Task: Add Simple Joys Bakery Sliced Banana Nut Bread to the cart.
Action: Mouse moved to (17, 68)
Screenshot: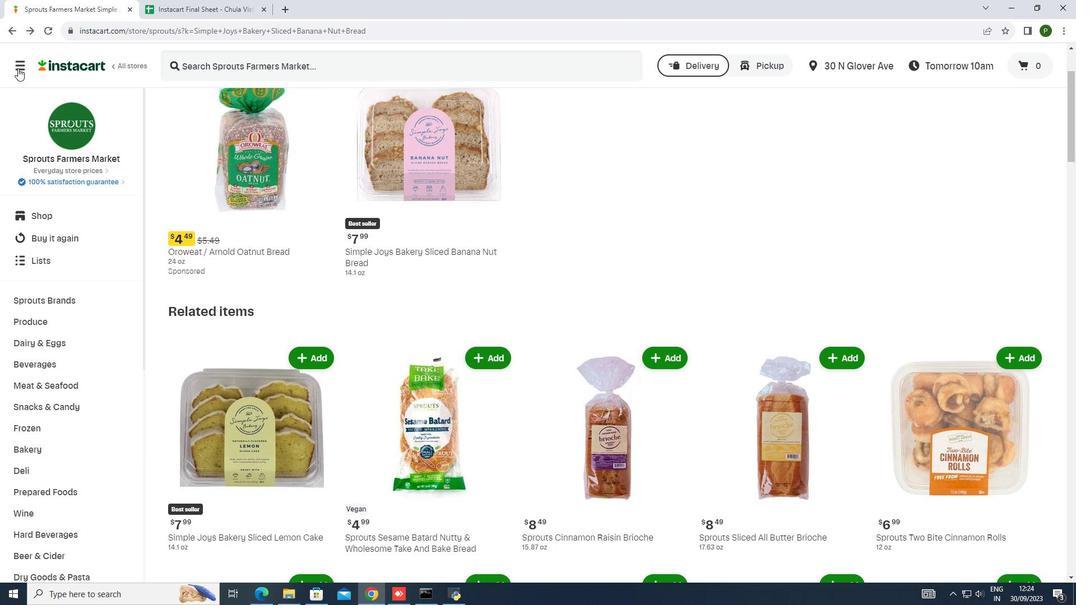 
Action: Mouse pressed left at (17, 68)
Screenshot: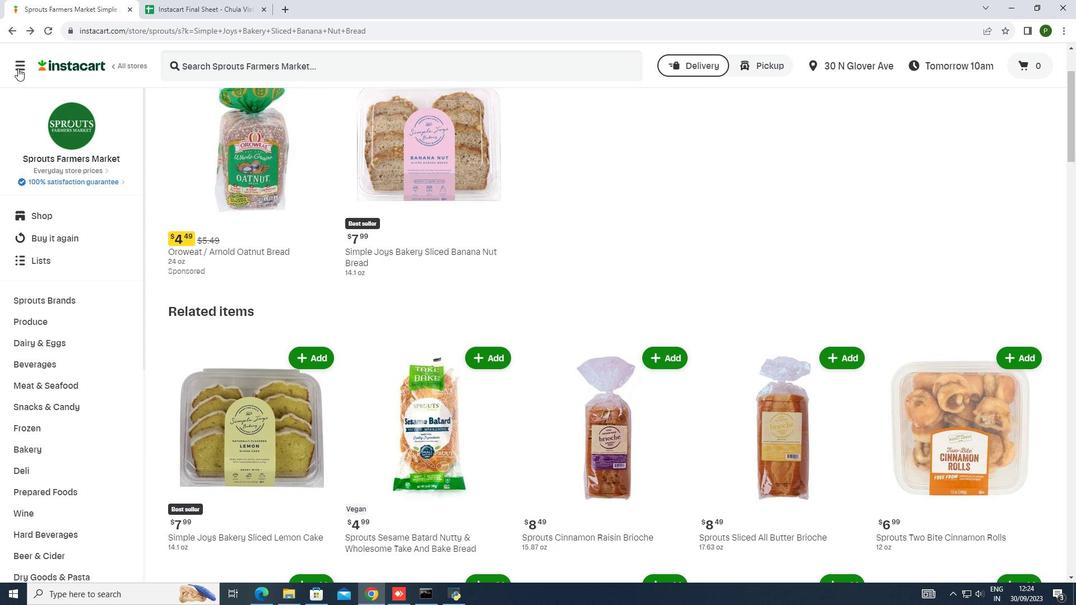 
Action: Mouse moved to (31, 298)
Screenshot: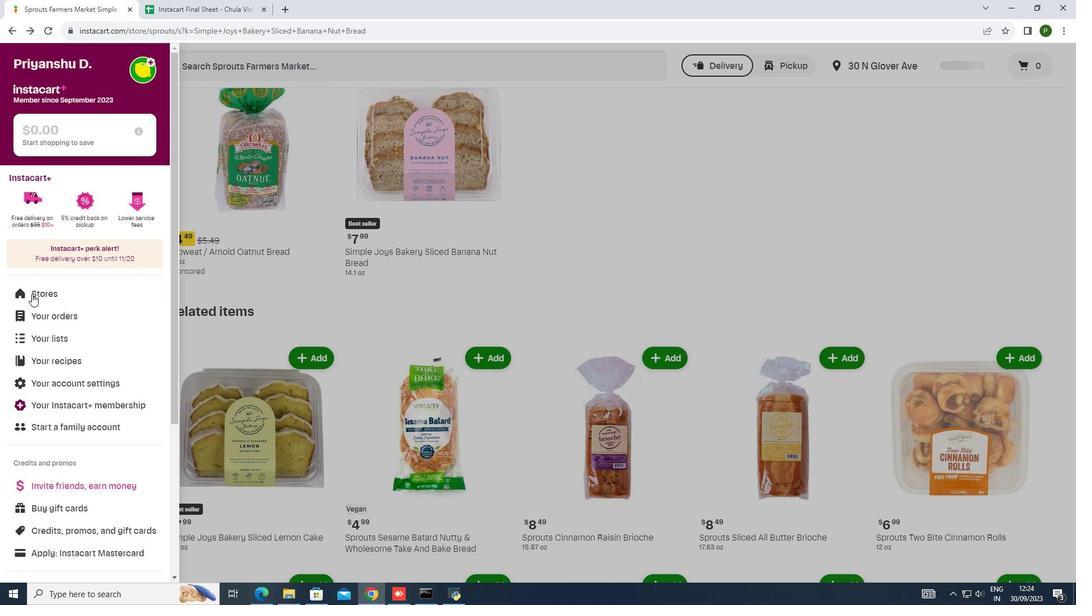 
Action: Mouse pressed left at (31, 298)
Screenshot: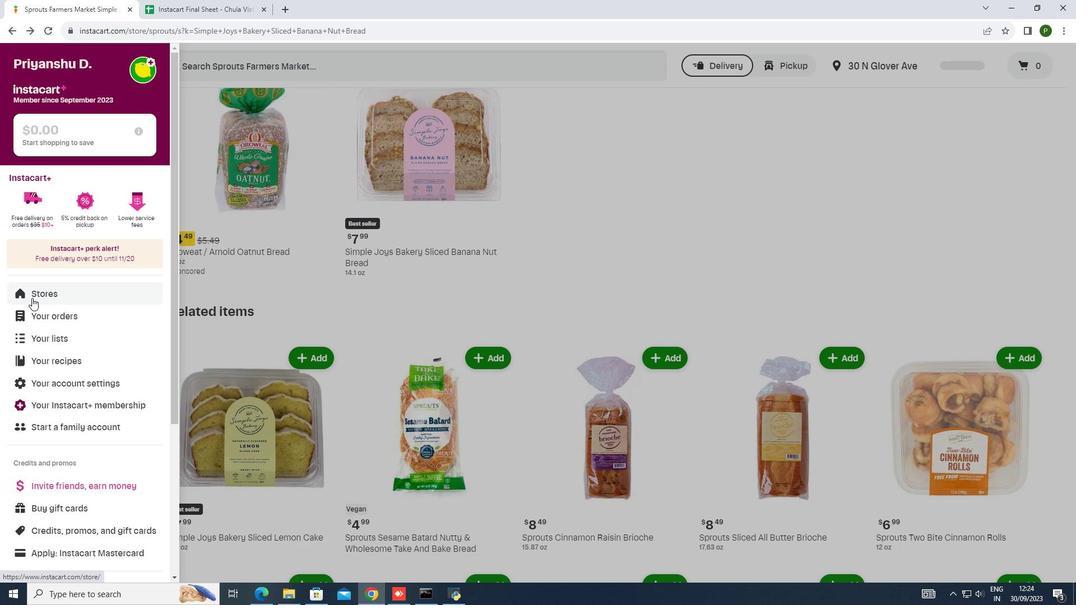 
Action: Mouse moved to (257, 107)
Screenshot: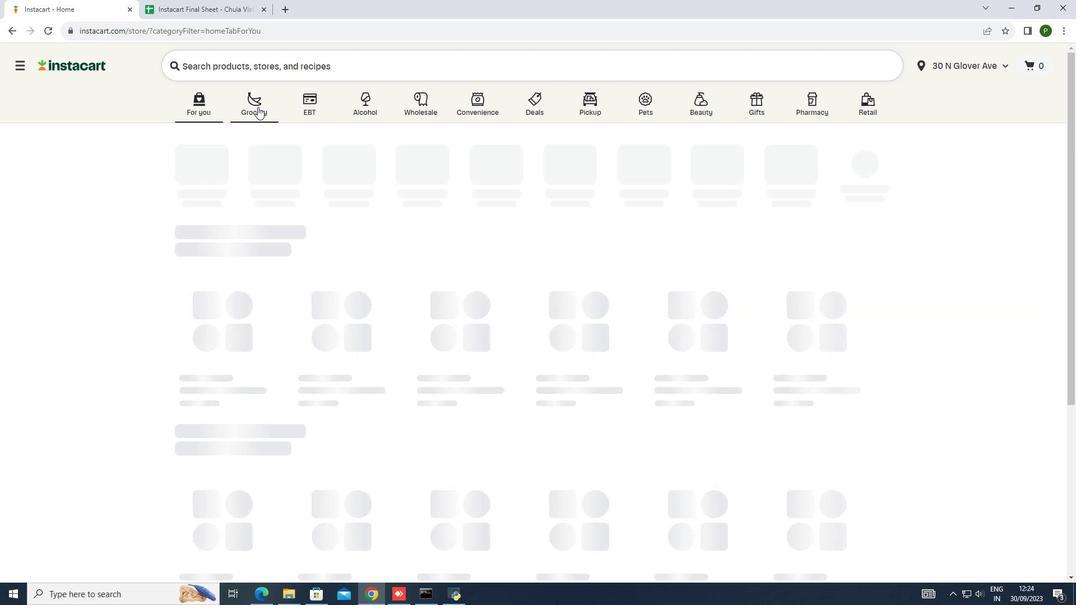 
Action: Mouse pressed left at (257, 107)
Screenshot: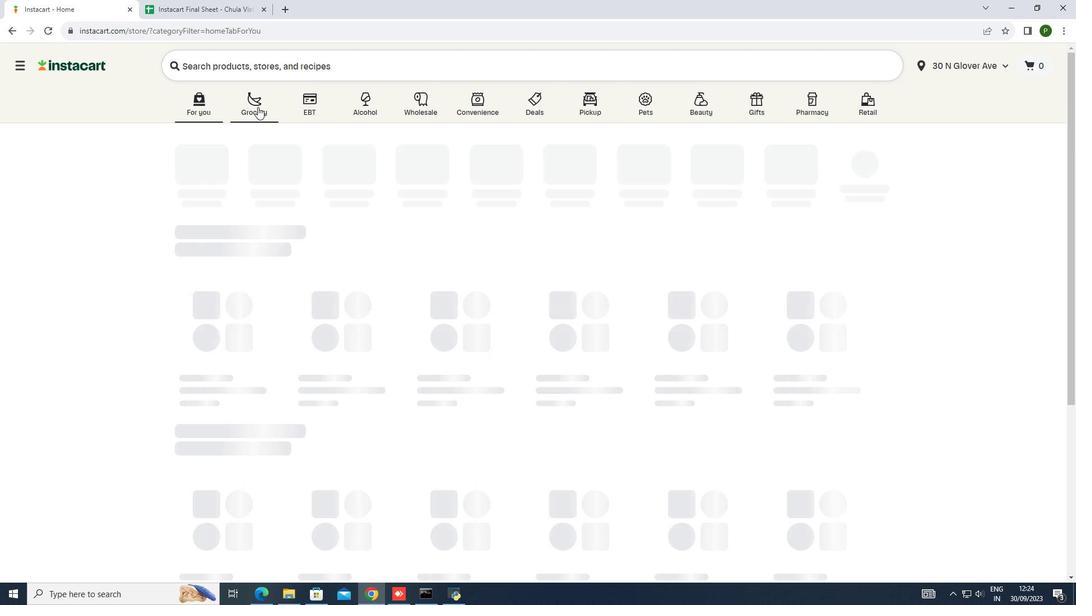 
Action: Mouse moved to (591, 166)
Screenshot: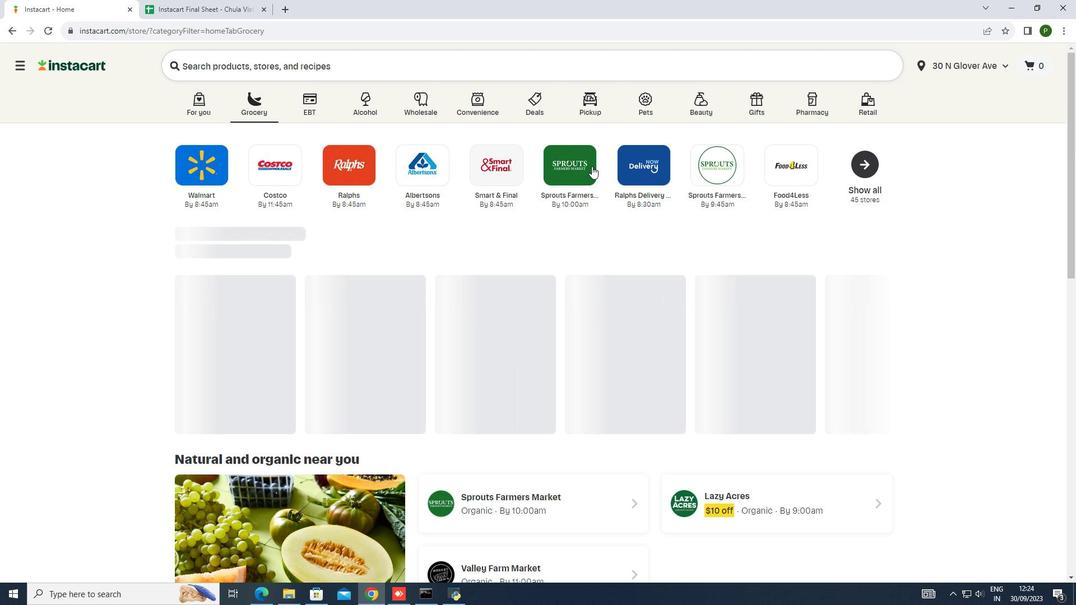 
Action: Mouse pressed left at (591, 166)
Screenshot: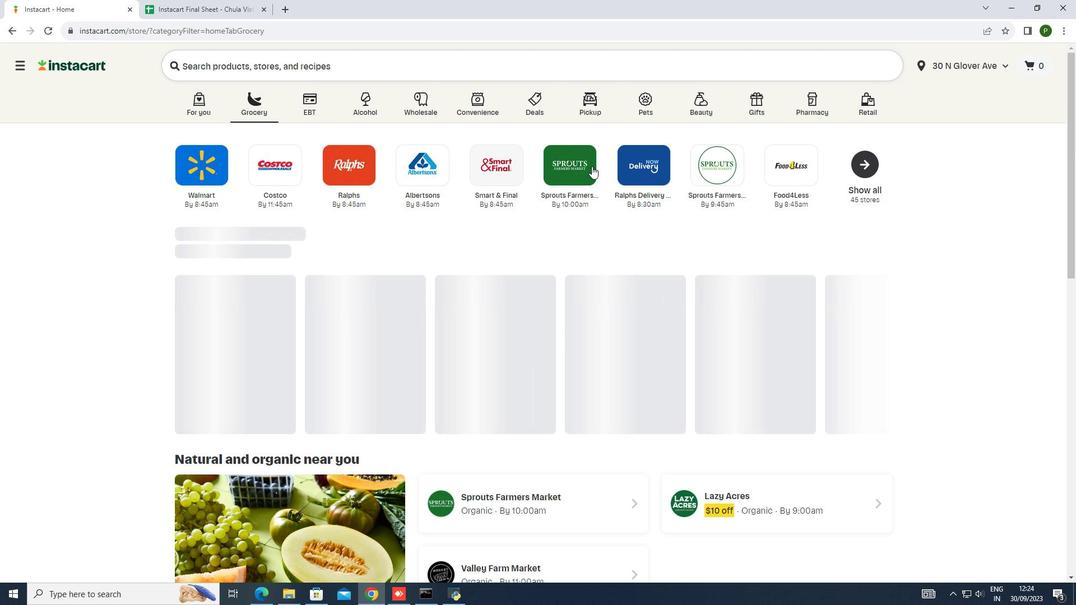 
Action: Mouse moved to (91, 208)
Screenshot: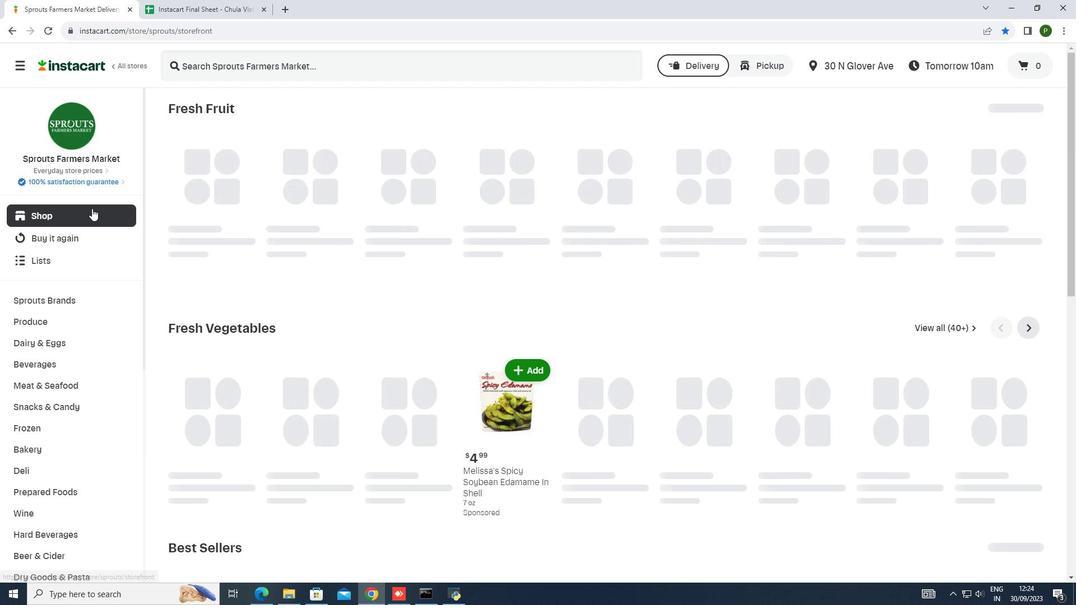 
Action: Mouse pressed left at (91, 208)
Screenshot: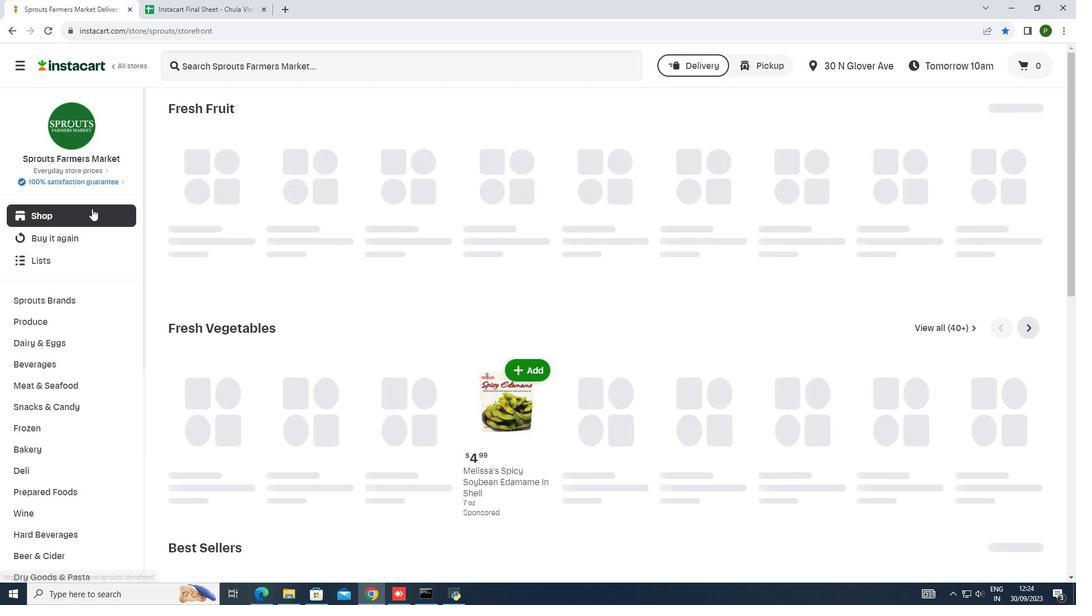 
Action: Mouse moved to (432, 378)
Screenshot: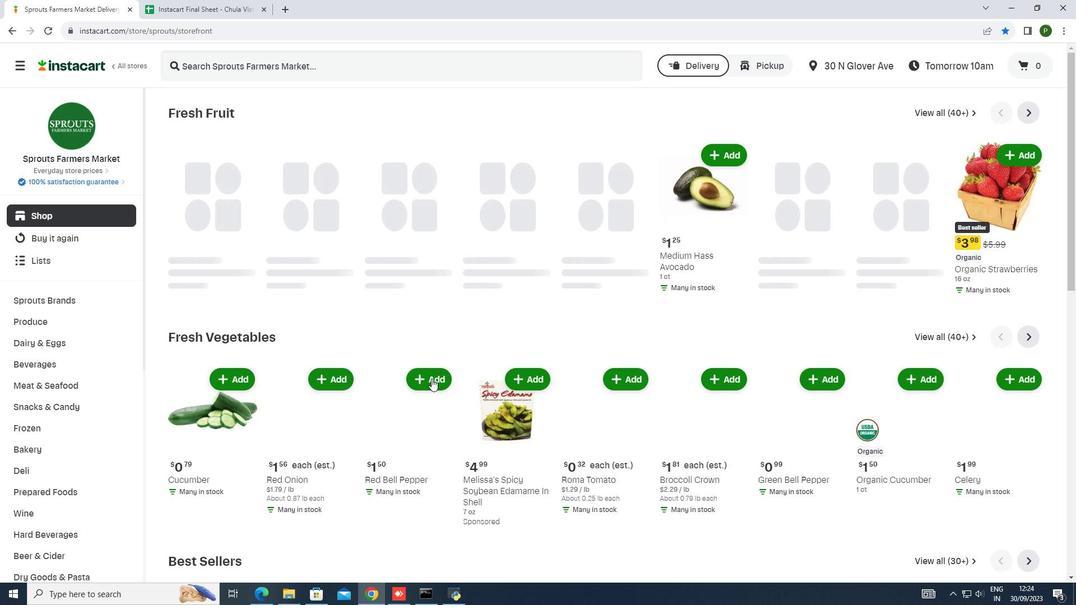 
Action: Mouse scrolled (432, 378) with delta (0, 0)
Screenshot: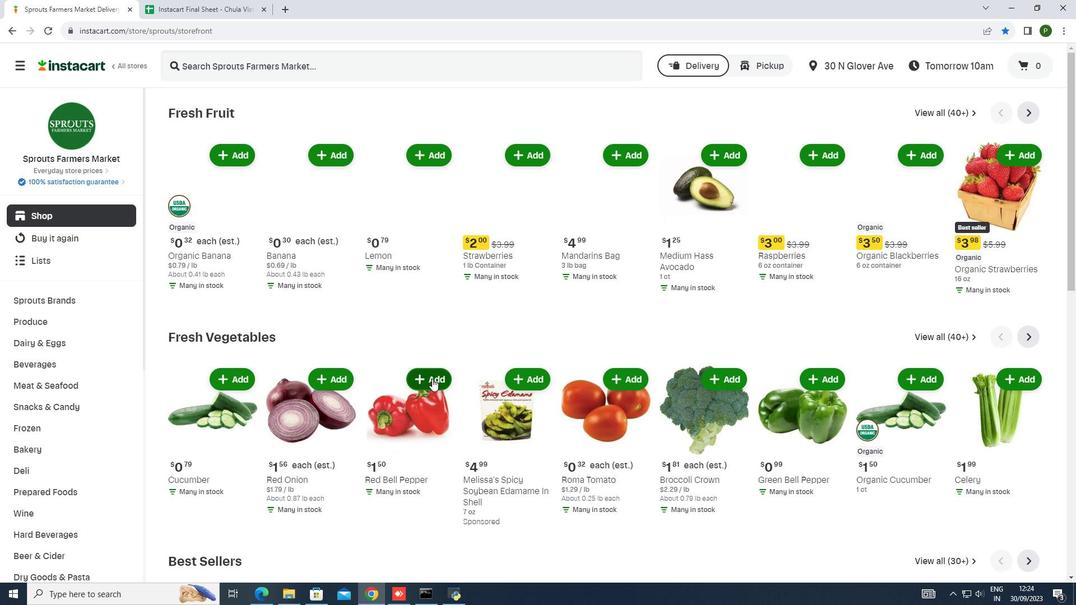 
Action: Mouse scrolled (432, 378) with delta (0, 0)
Screenshot: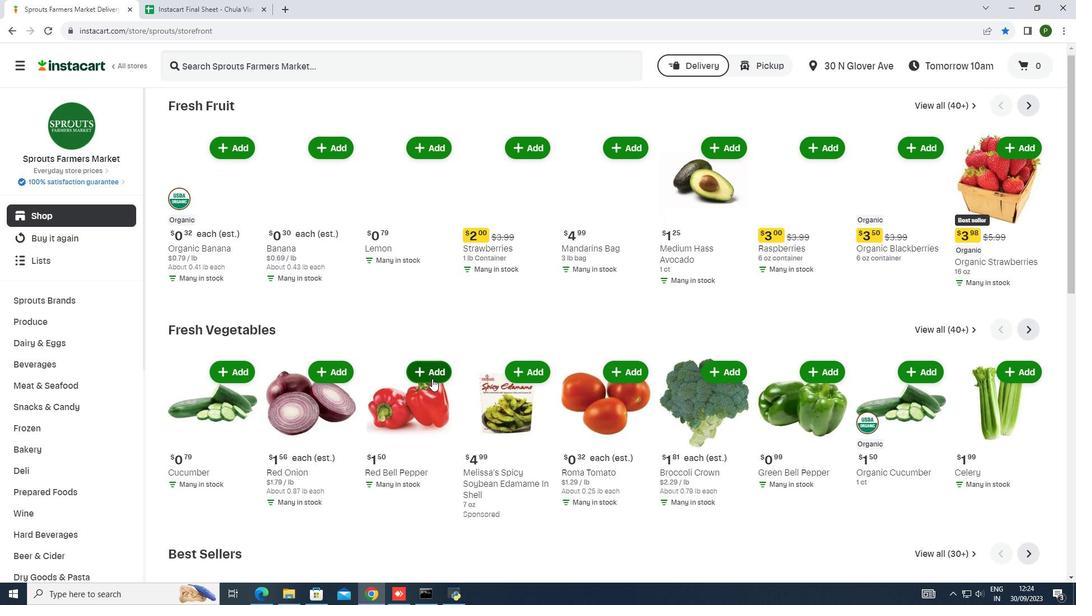 
Action: Mouse scrolled (432, 378) with delta (0, 0)
Screenshot: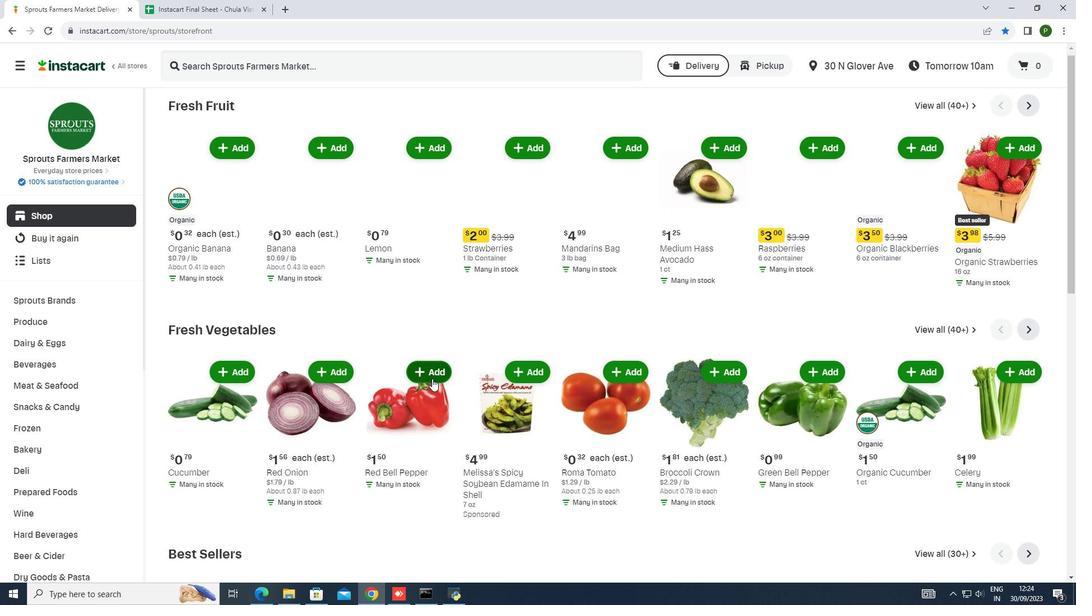 
Action: Mouse scrolled (432, 378) with delta (0, 0)
Screenshot: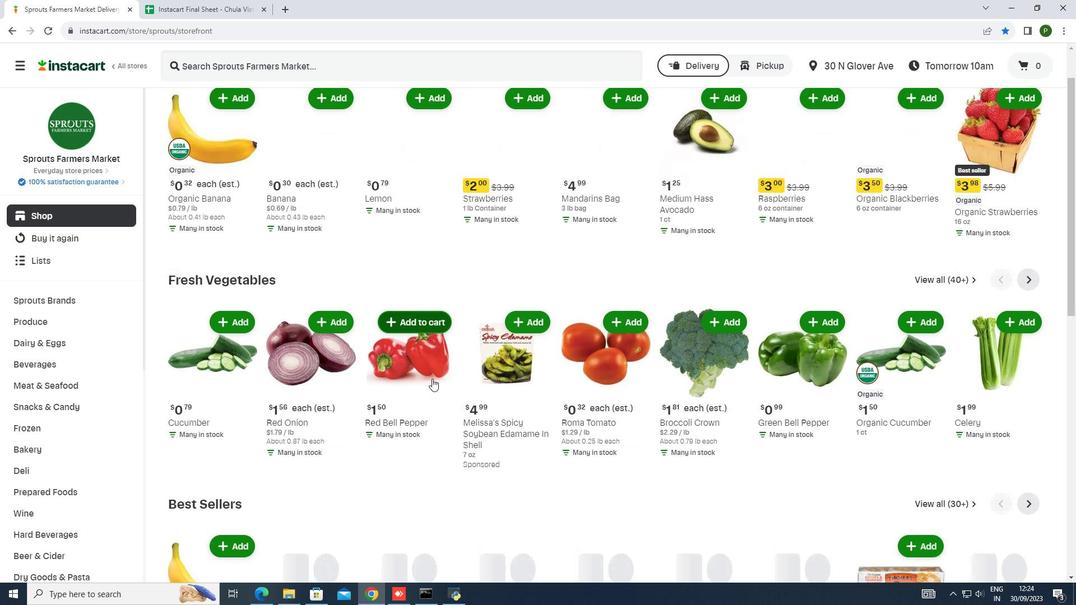 
Action: Mouse scrolled (432, 378) with delta (0, 0)
Screenshot: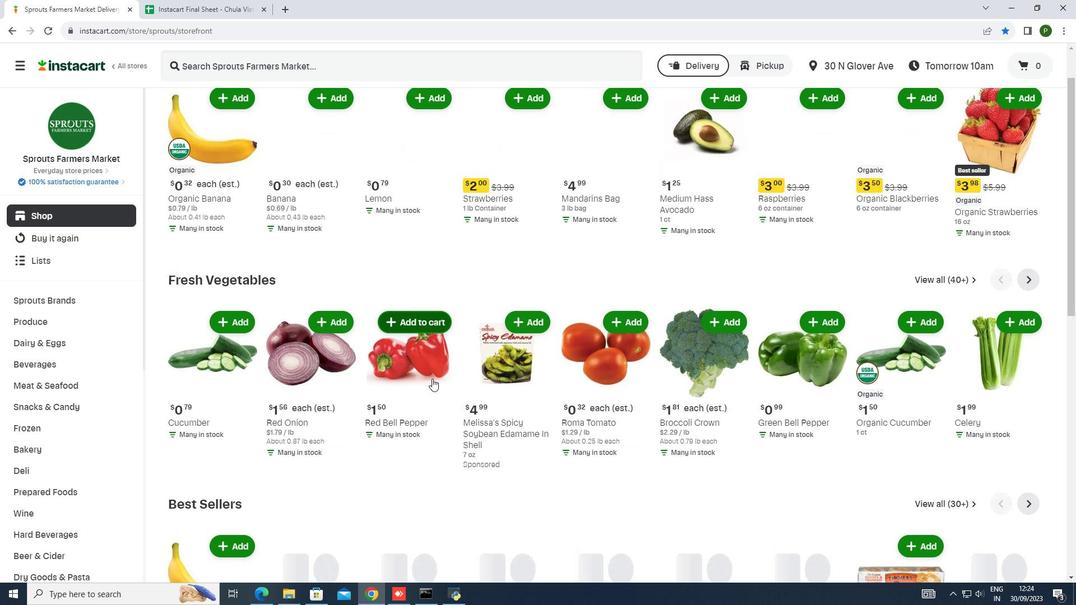 
Action: Mouse scrolled (432, 378) with delta (0, 0)
Screenshot: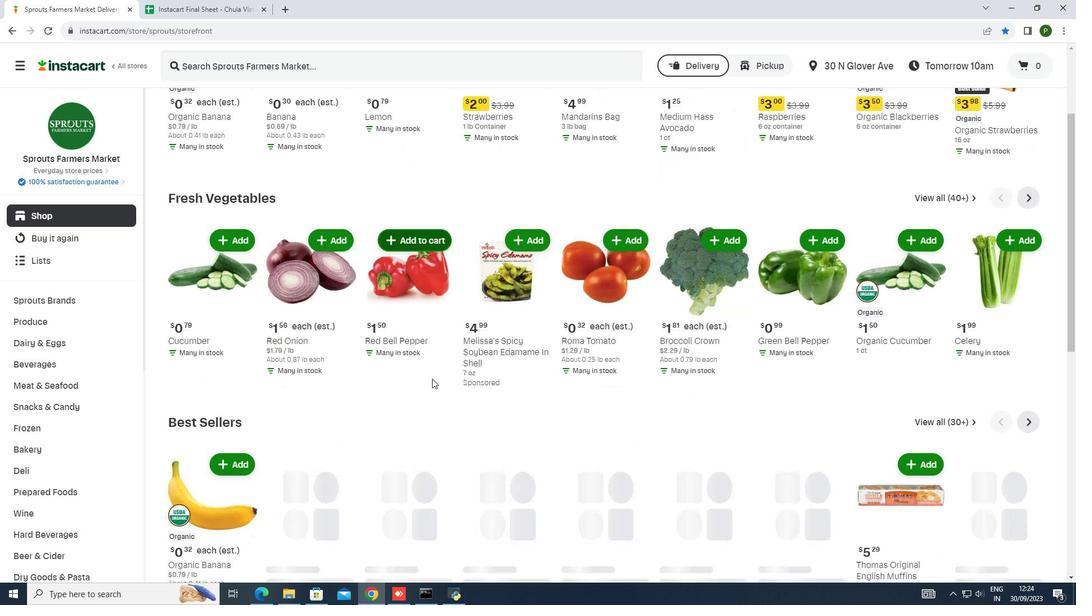 
Action: Mouse moved to (513, 394)
Screenshot: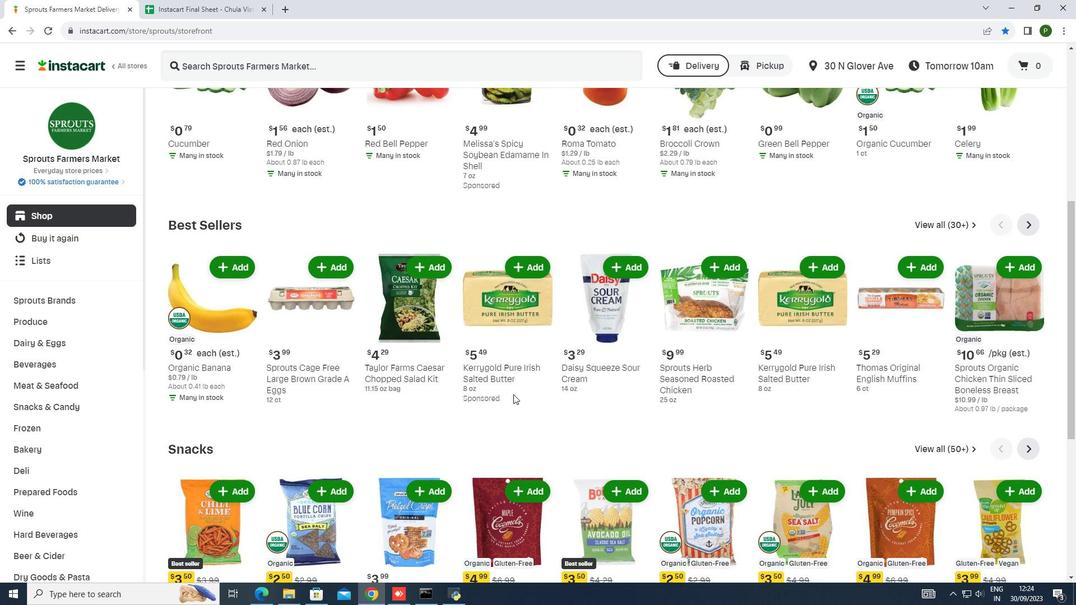 
Action: Mouse scrolled (513, 394) with delta (0, 0)
Screenshot: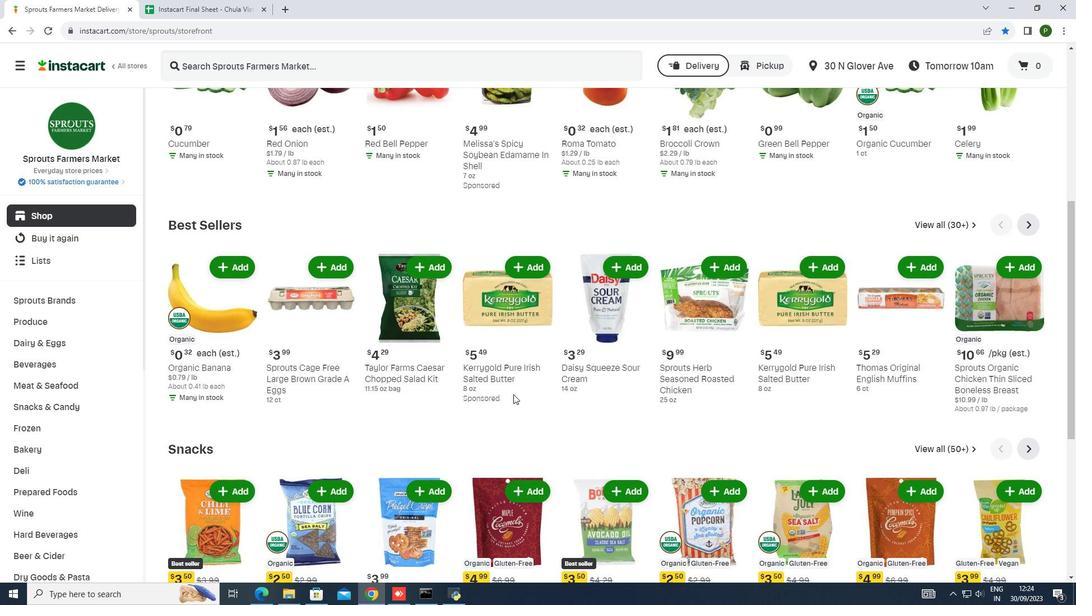 
Action: Mouse scrolled (513, 394) with delta (0, 0)
Screenshot: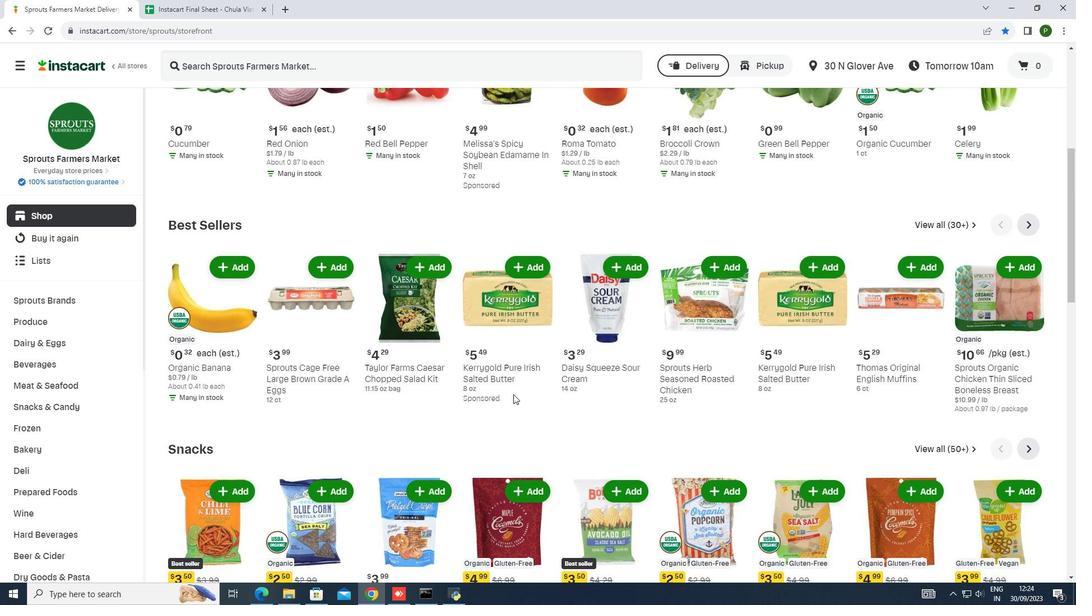
Action: Mouse scrolled (513, 394) with delta (0, 0)
Screenshot: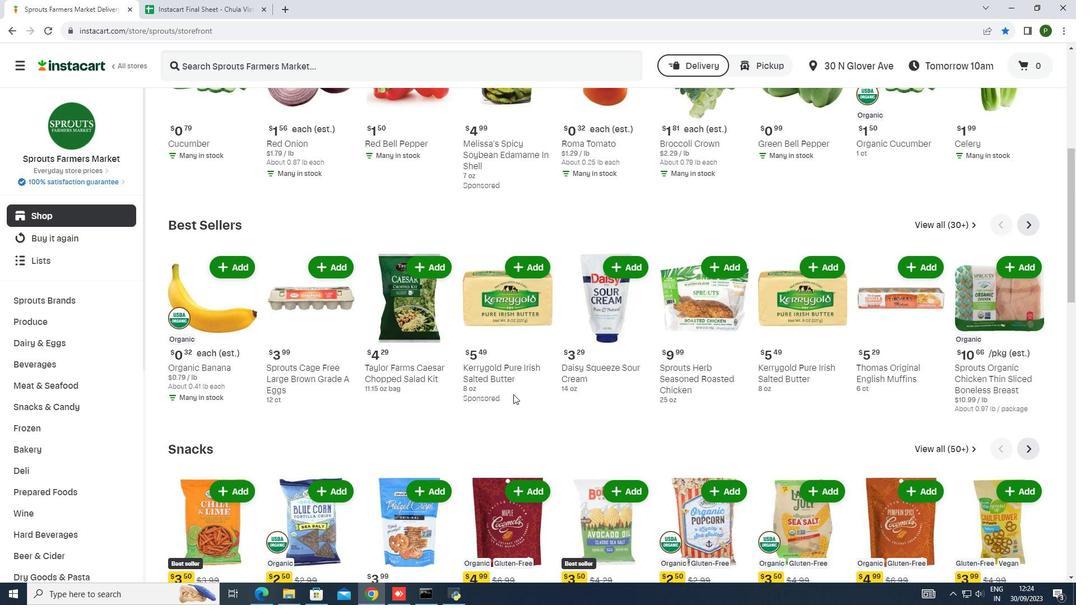 
Action: Mouse scrolled (513, 394) with delta (0, 0)
Screenshot: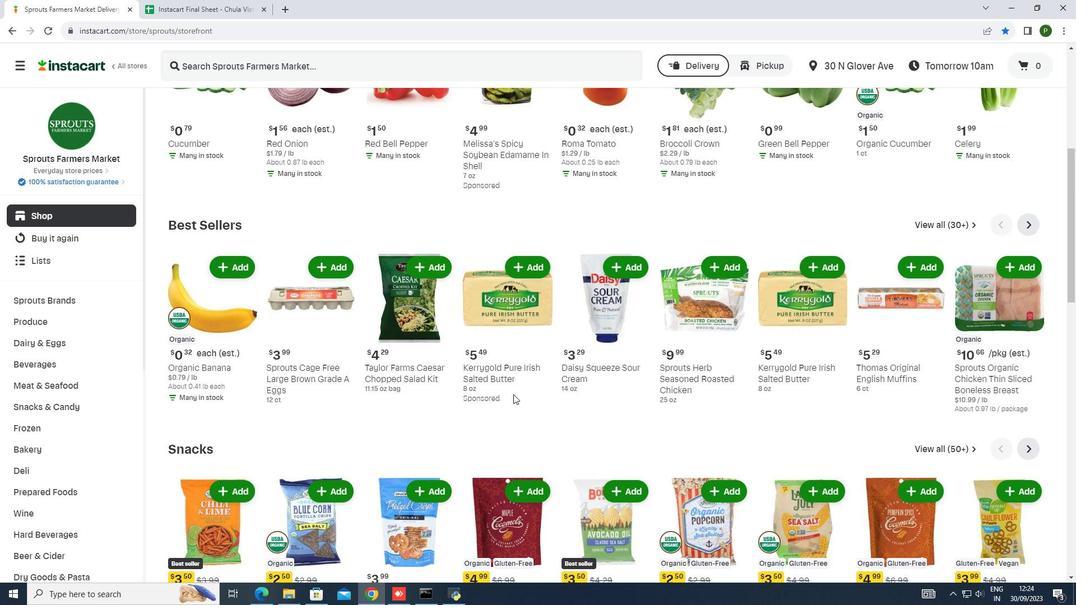 
Action: Mouse scrolled (513, 394) with delta (0, 0)
Screenshot: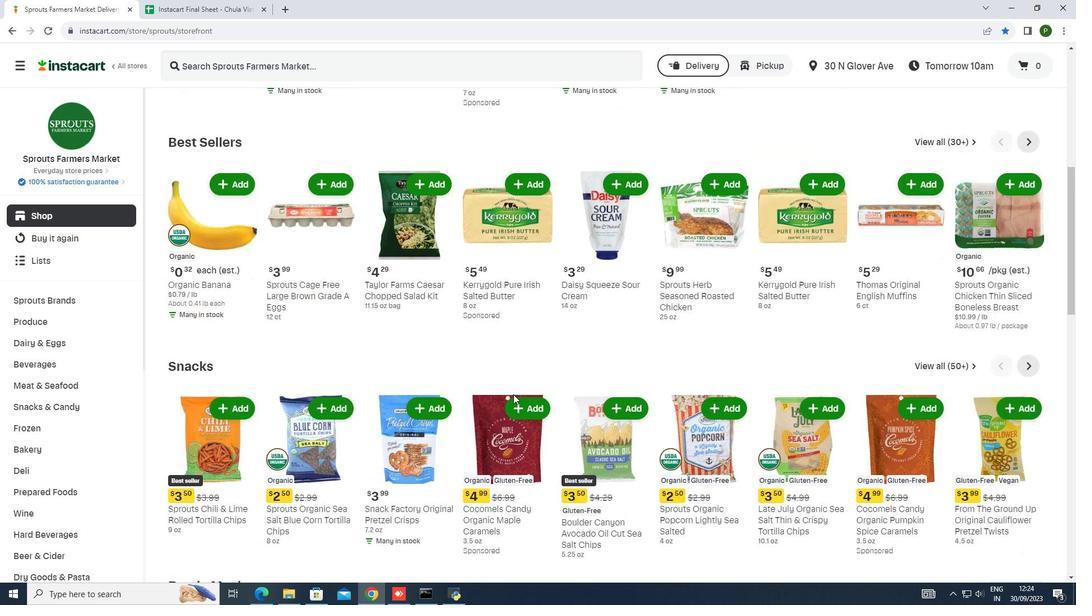 
Action: Mouse moved to (335, 369)
Screenshot: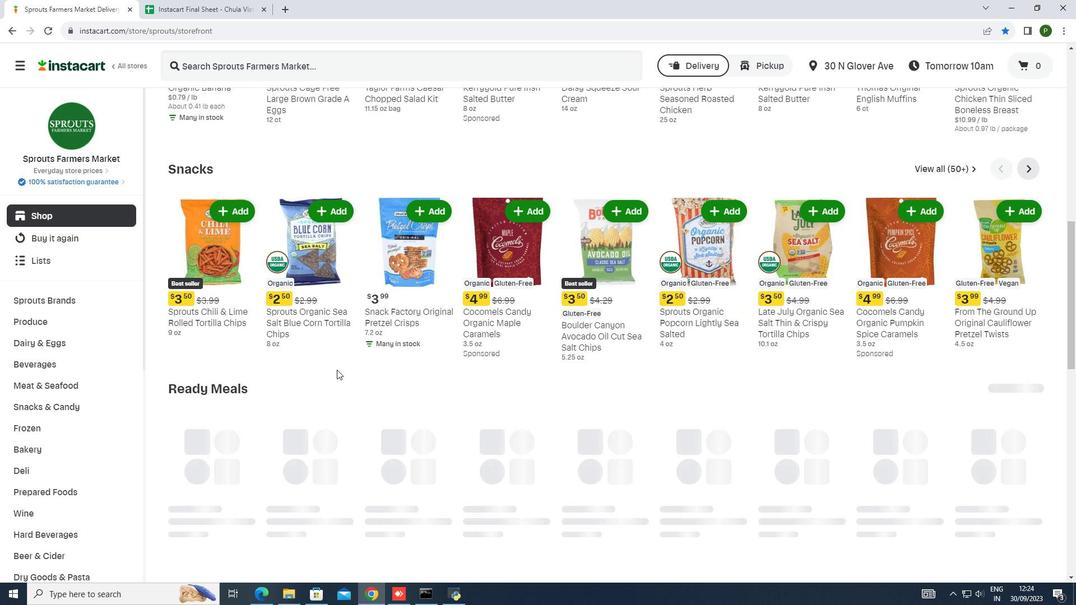 
Action: Mouse scrolled (335, 368) with delta (0, 0)
Screenshot: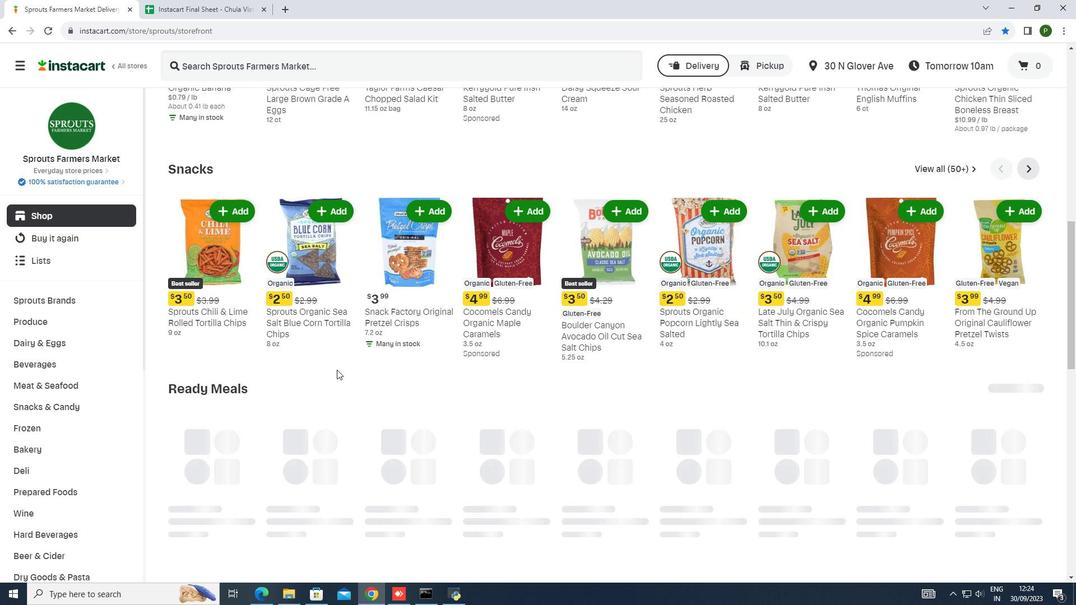 
Action: Mouse moved to (340, 372)
Screenshot: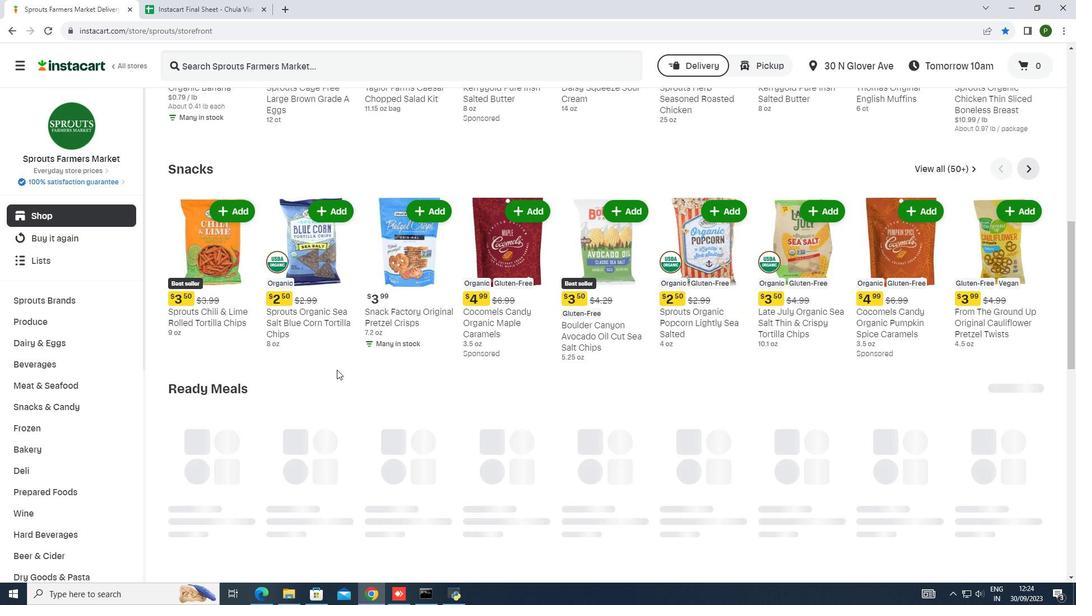 
Action: Mouse scrolled (340, 371) with delta (0, 0)
Screenshot: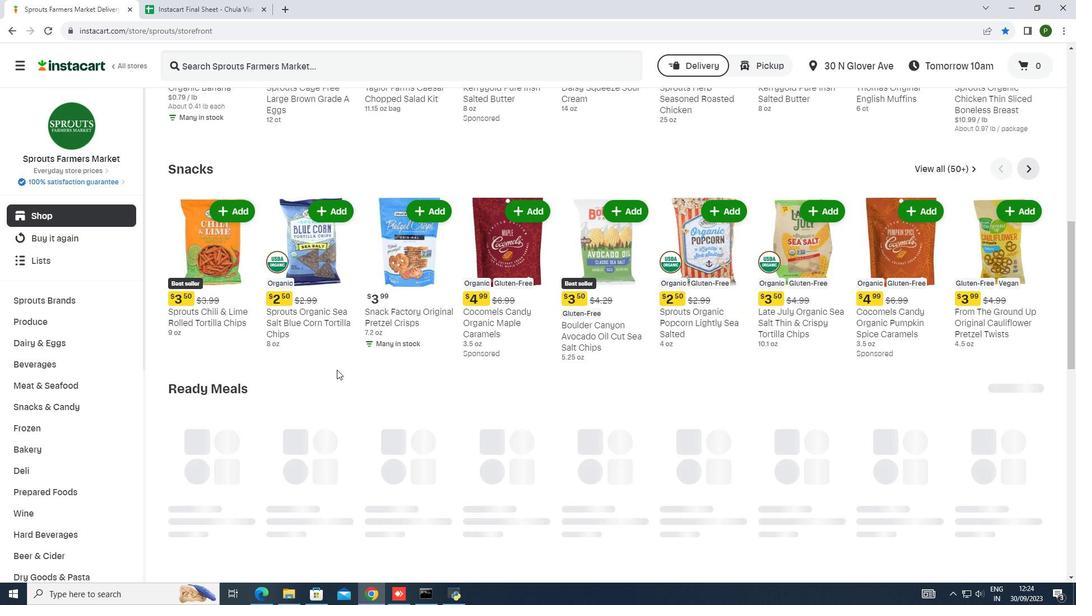 
Action: Mouse moved to (342, 373)
Screenshot: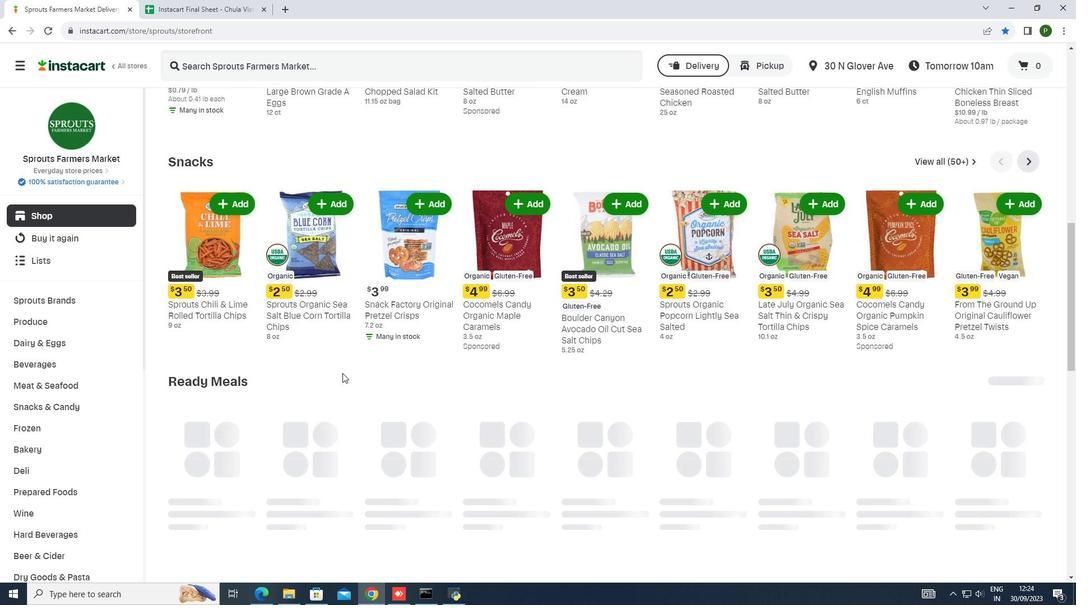 
Action: Mouse scrolled (342, 372) with delta (0, 0)
Screenshot: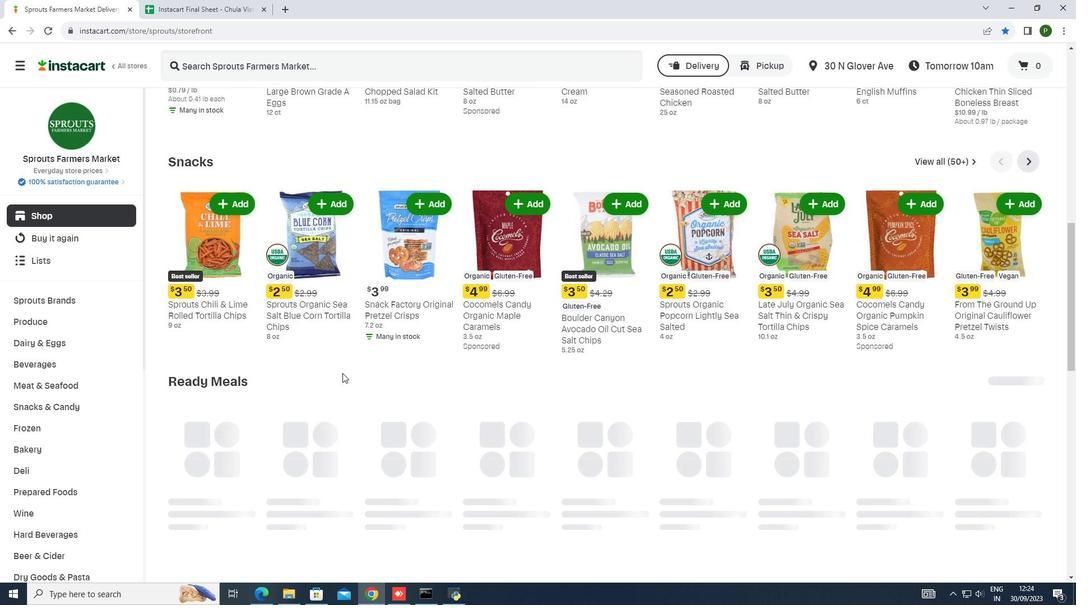 
Action: Mouse scrolled (342, 372) with delta (0, 0)
Screenshot: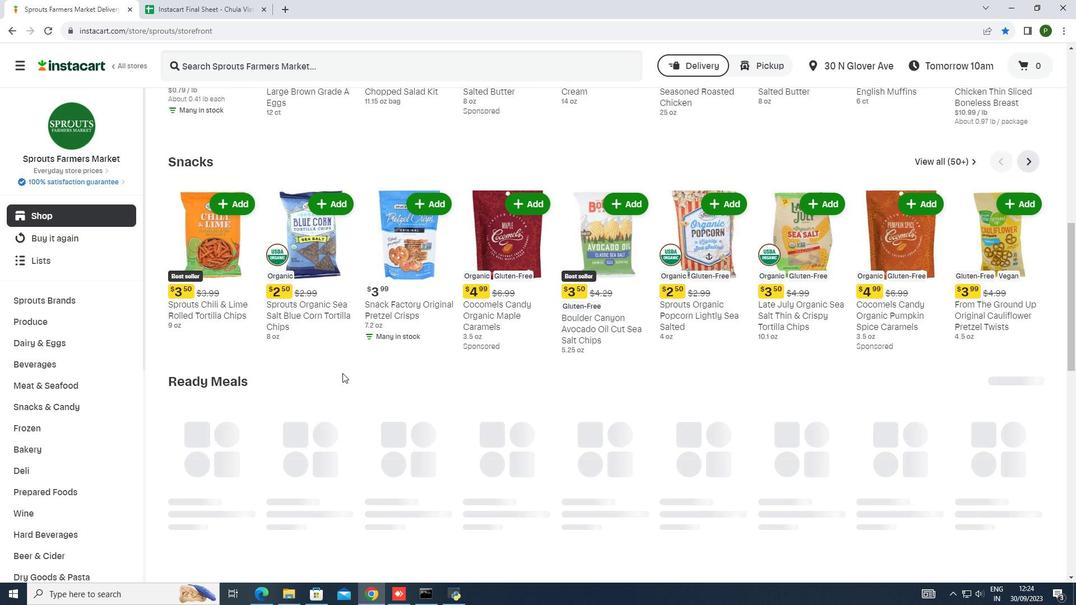 
Action: Mouse scrolled (342, 372) with delta (0, 0)
Screenshot: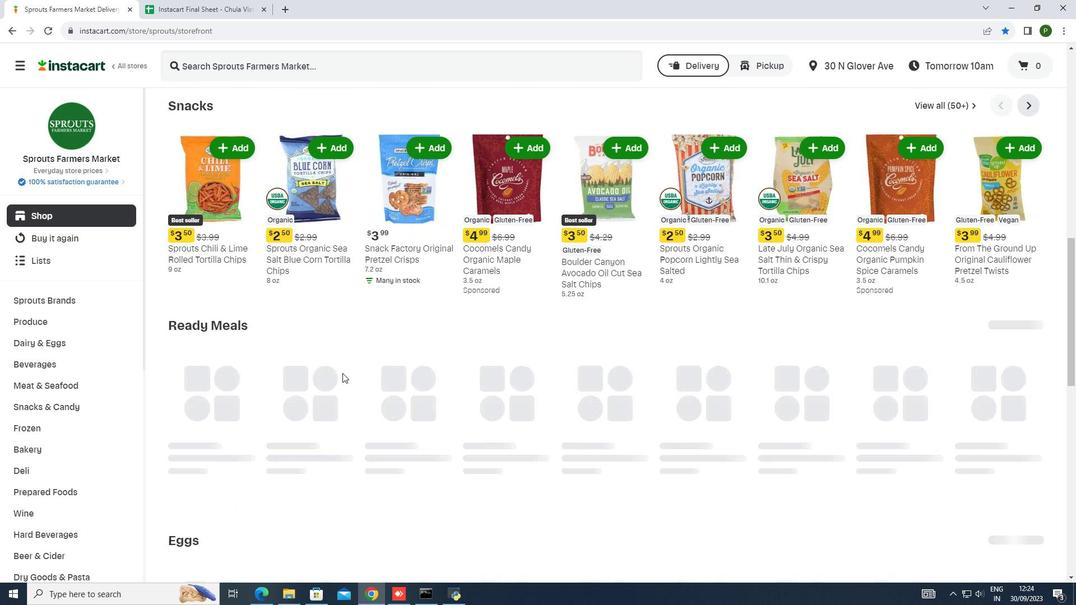 
Action: Mouse moved to (438, 384)
Screenshot: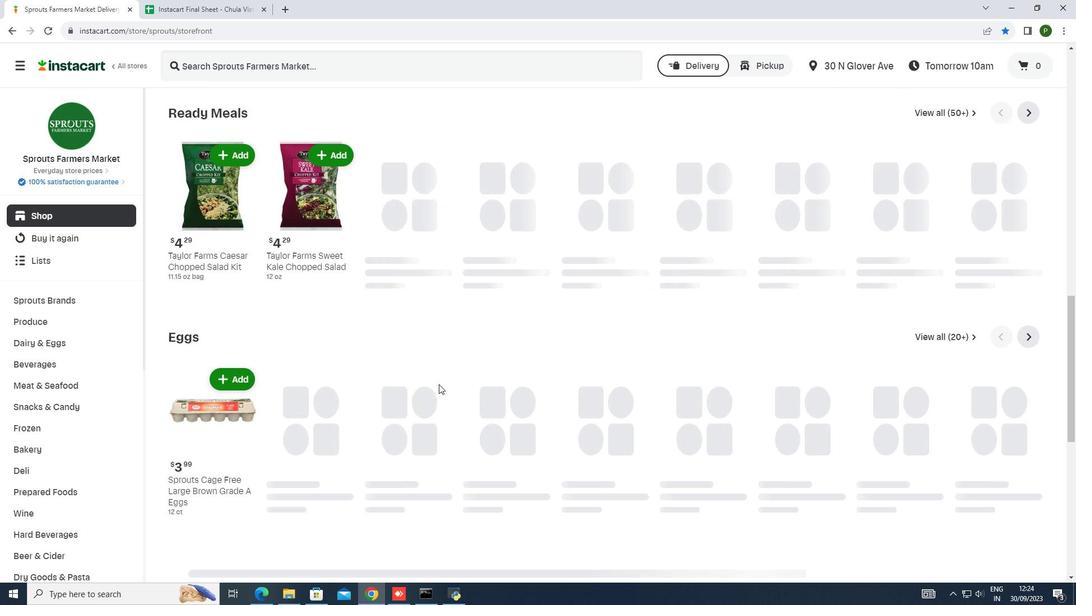 
Action: Mouse scrolled (438, 383) with delta (0, 0)
Screenshot: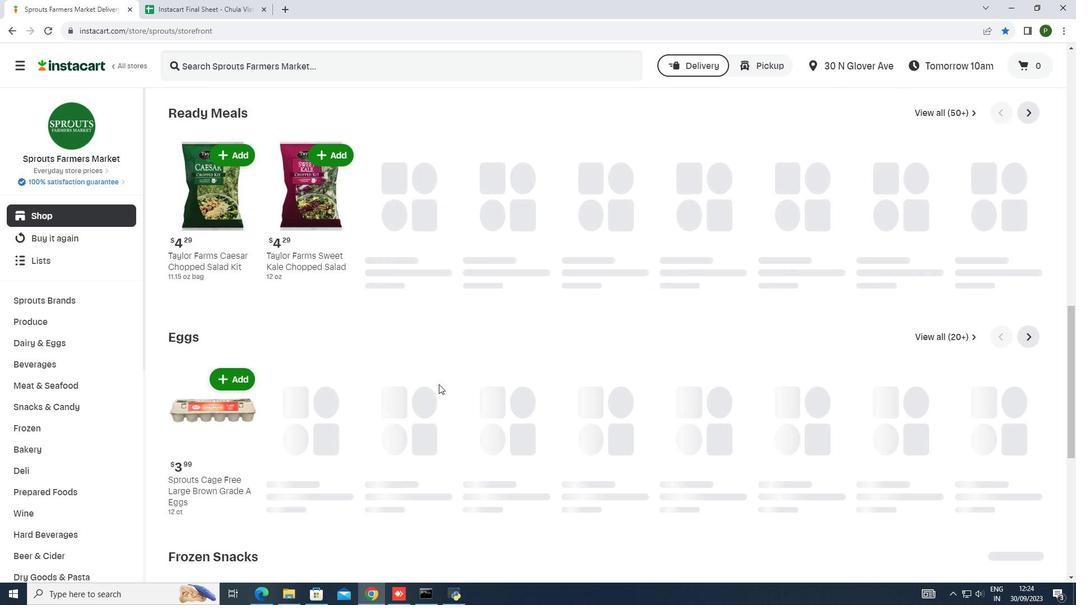 
Action: Mouse scrolled (438, 383) with delta (0, 0)
Screenshot: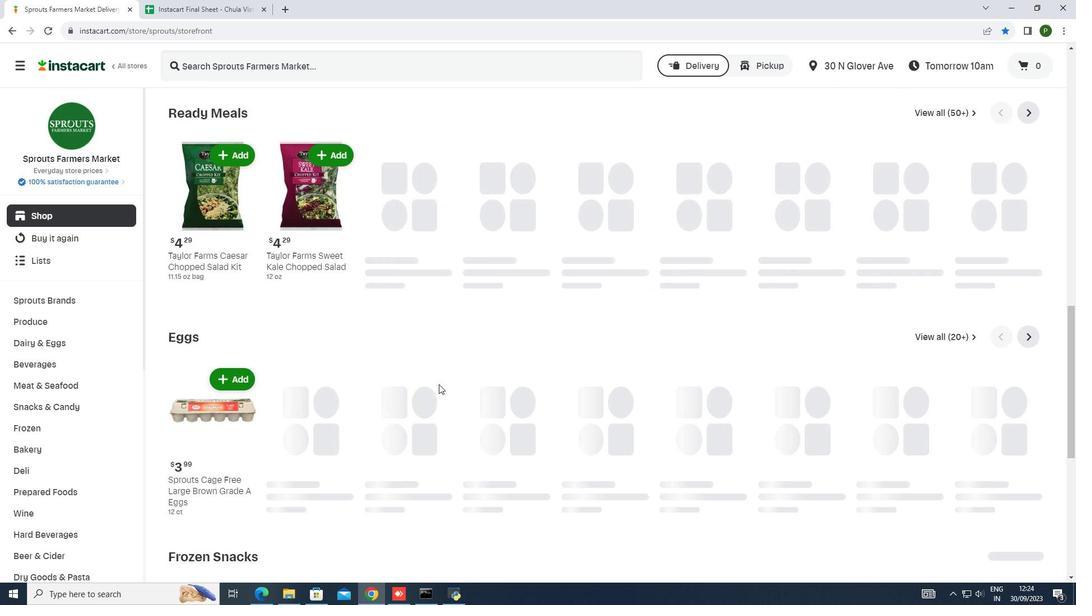 
Action: Mouse scrolled (438, 383) with delta (0, 0)
Screenshot: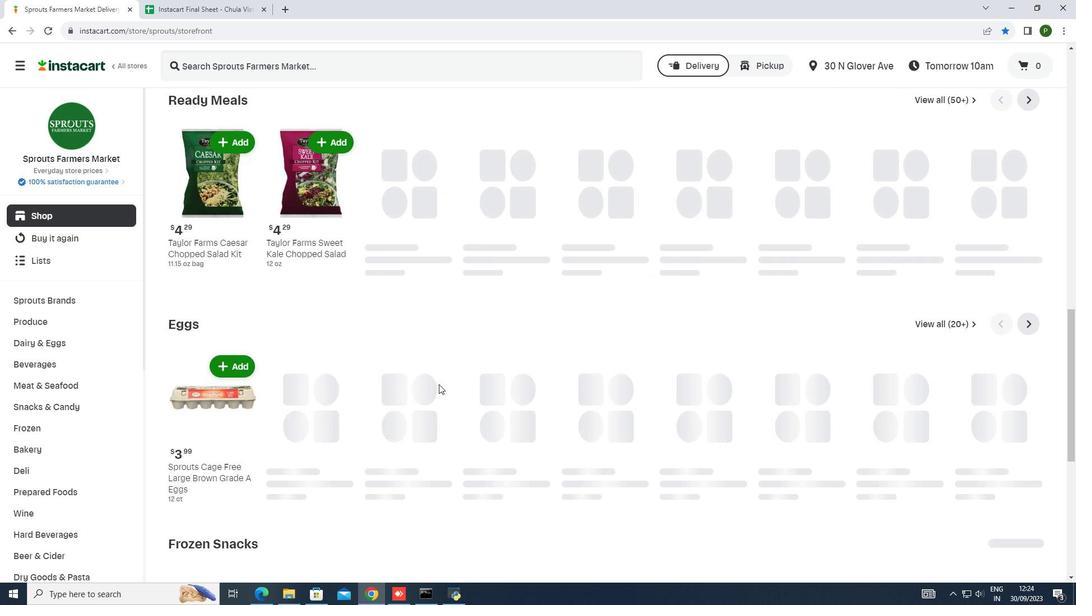 
Action: Mouse scrolled (438, 383) with delta (0, 0)
Screenshot: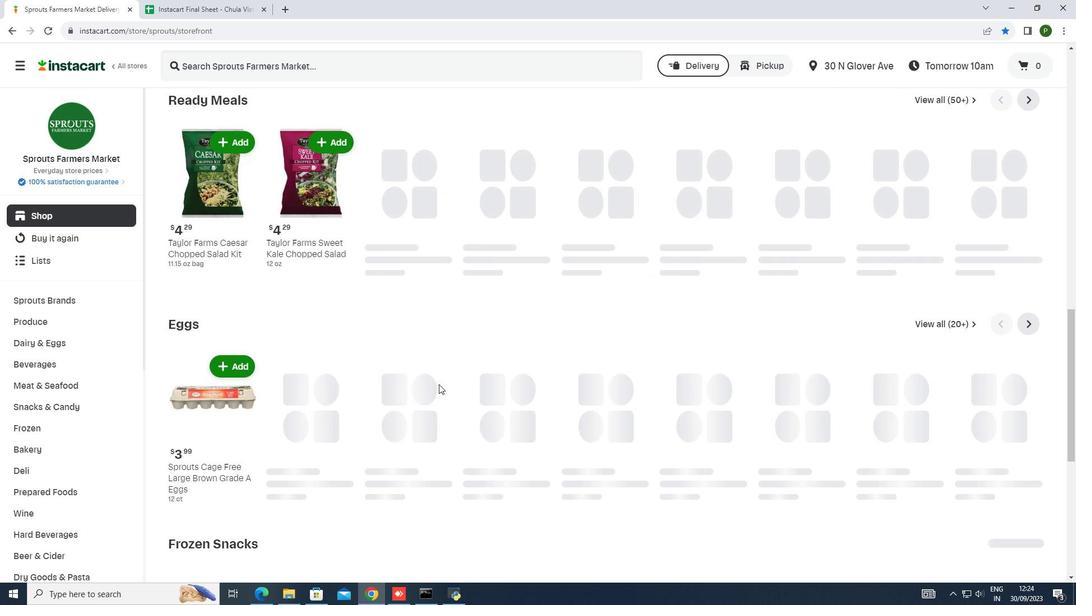 
Action: Mouse scrolled (438, 383) with delta (0, 0)
Screenshot: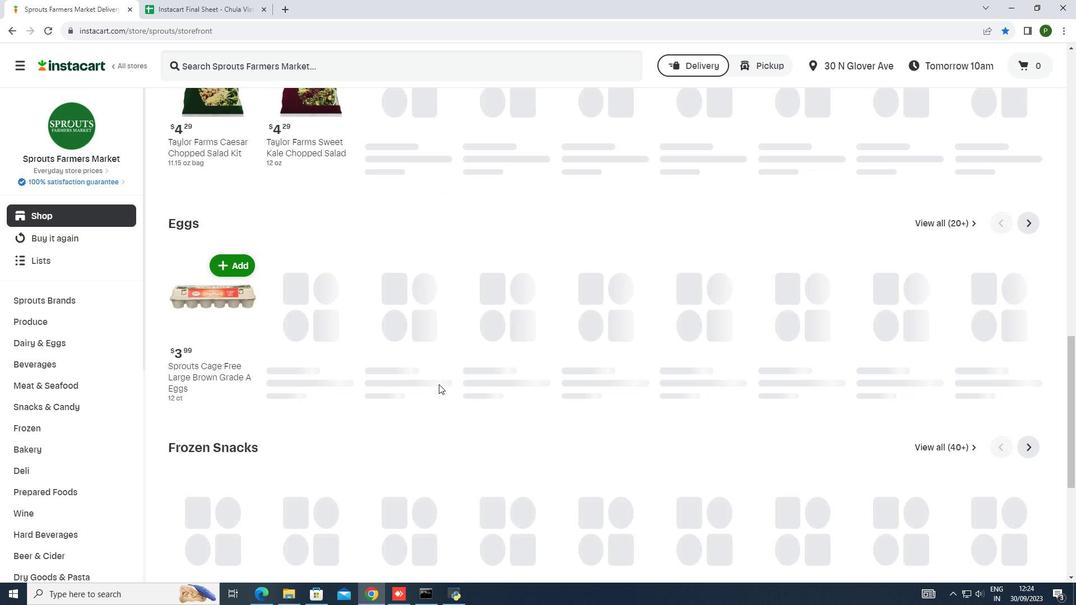 
Action: Mouse scrolled (438, 383) with delta (0, 0)
Screenshot: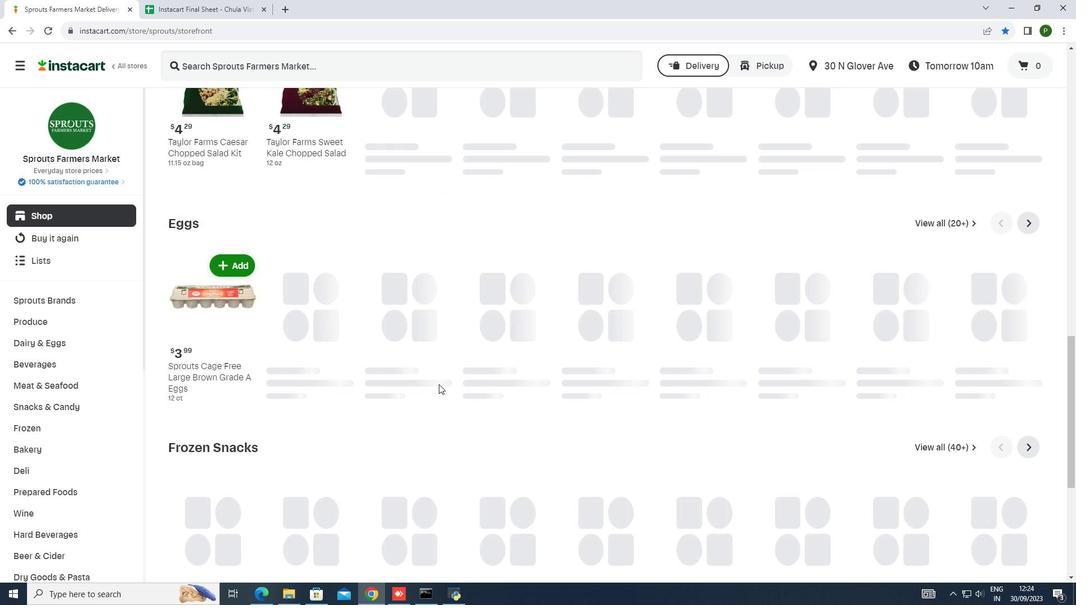 
Action: Mouse moved to (514, 457)
Screenshot: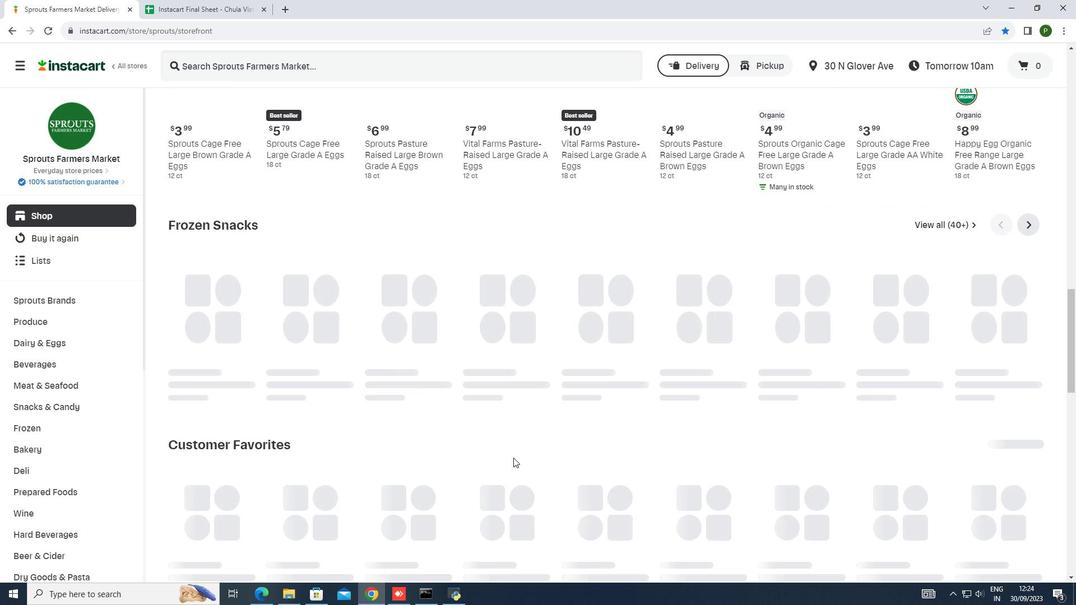 
Action: Mouse scrolled (514, 457) with delta (0, 0)
Screenshot: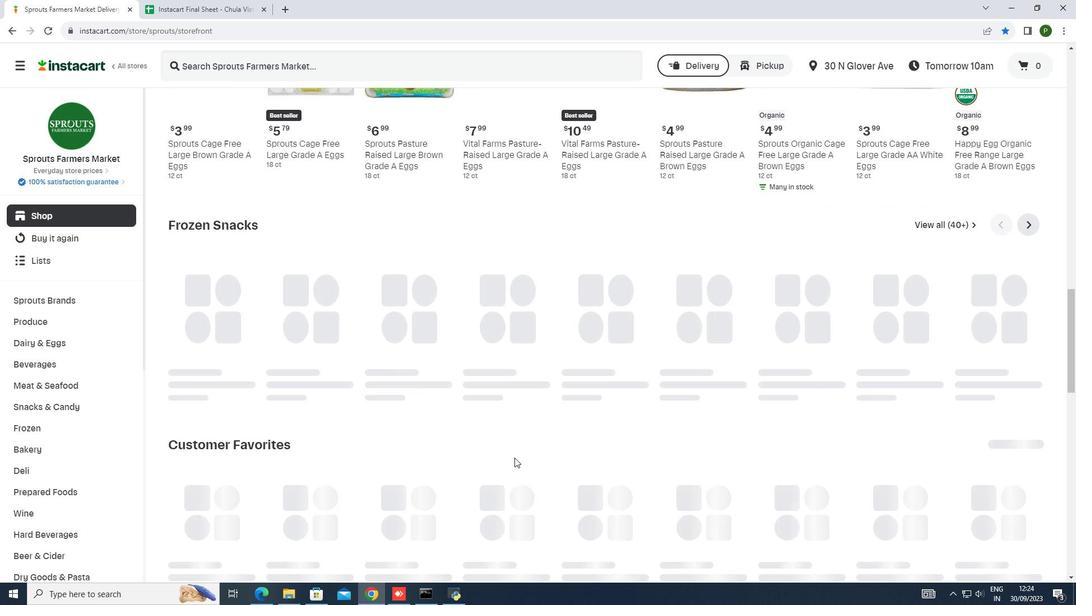 
Action: Mouse scrolled (514, 457) with delta (0, 0)
Screenshot: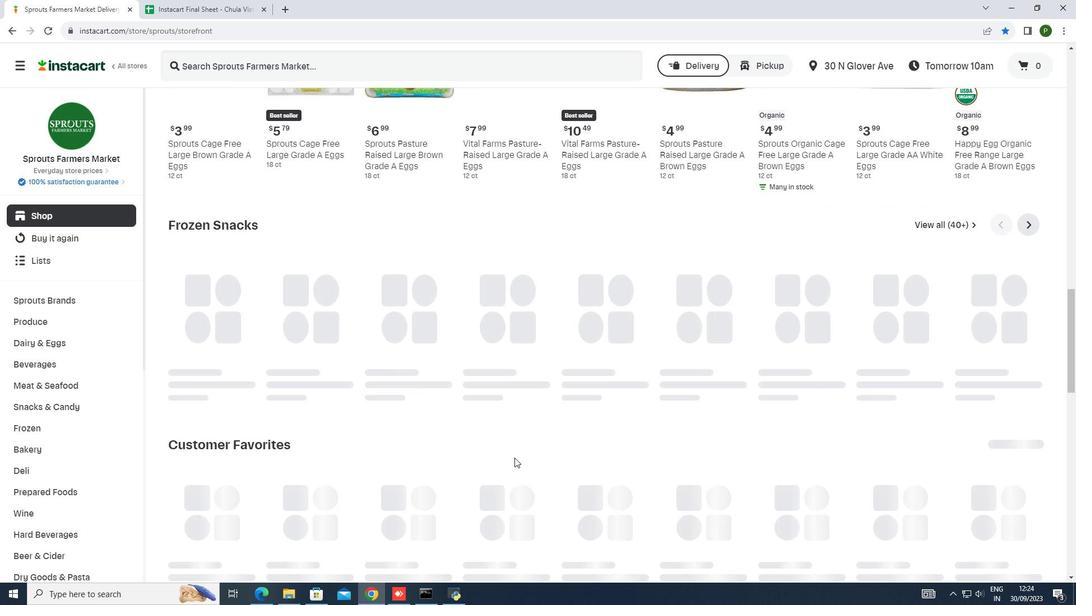 
Action: Mouse moved to (514, 457)
Screenshot: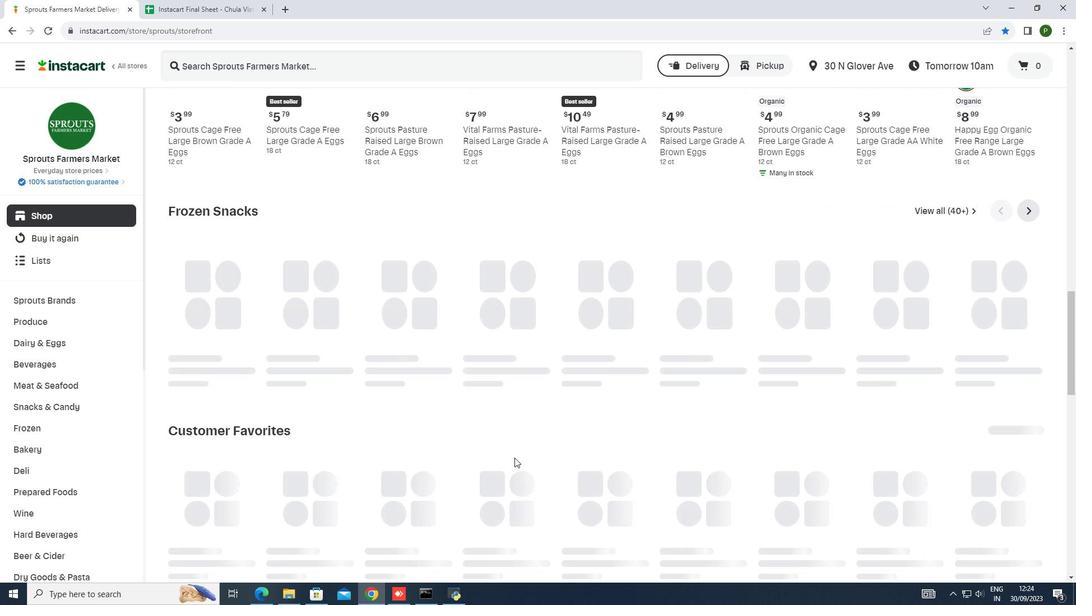 
Action: Mouse scrolled (514, 456) with delta (0, 0)
Screenshot: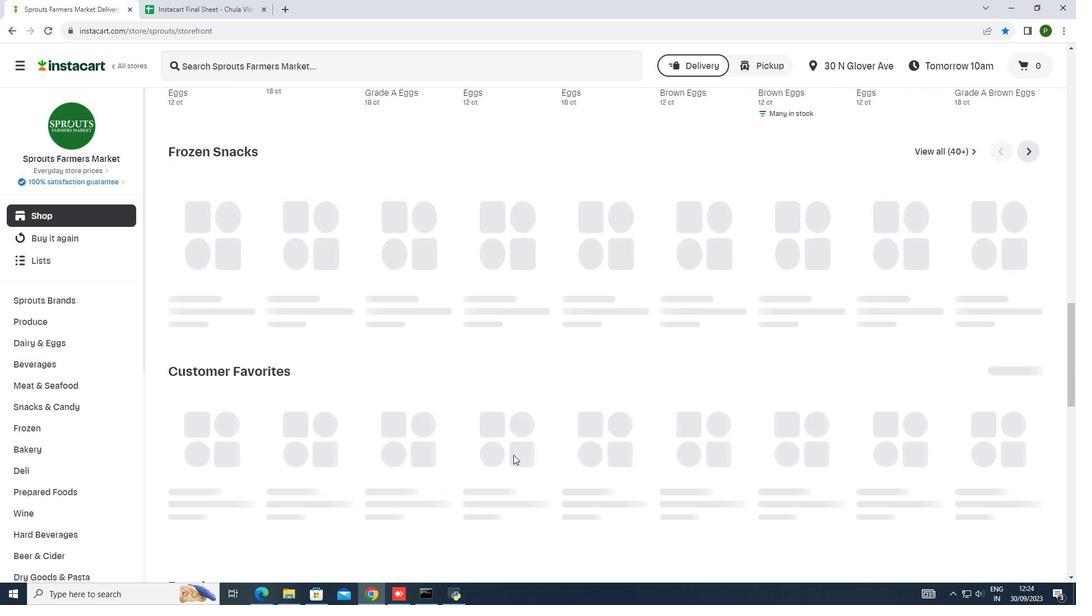 
Action: Mouse moved to (512, 453)
Screenshot: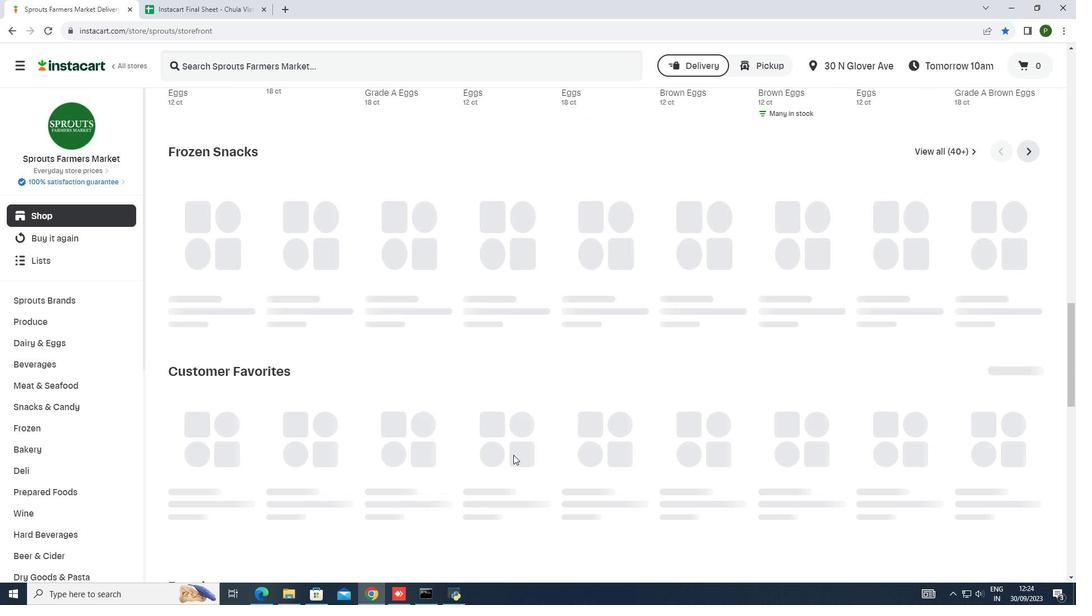 
Action: Mouse scrolled (512, 453) with delta (0, 0)
Screenshot: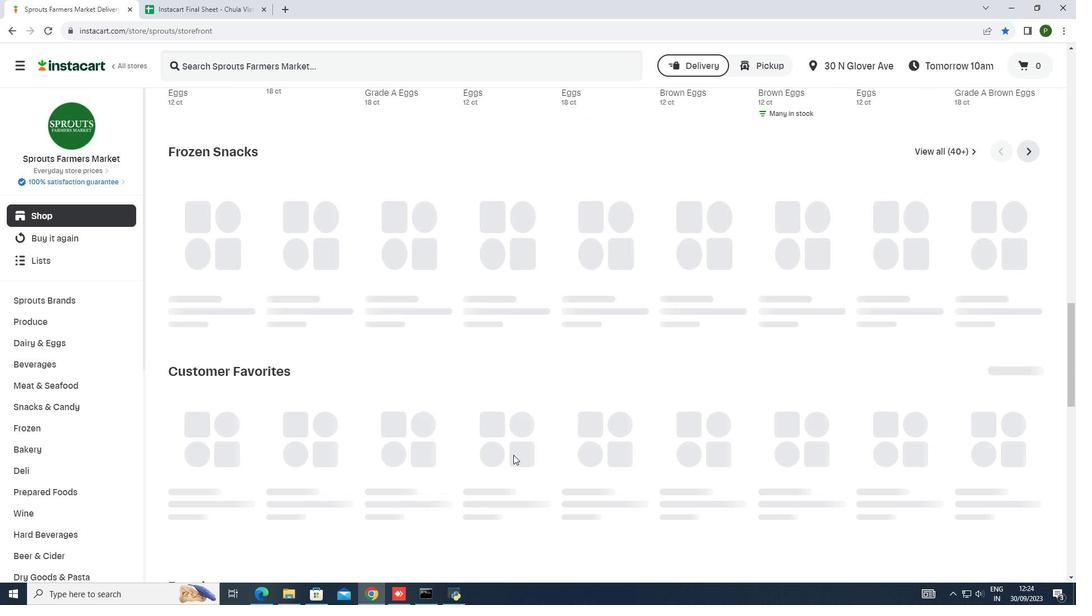 
Action: Mouse moved to (502, 439)
Screenshot: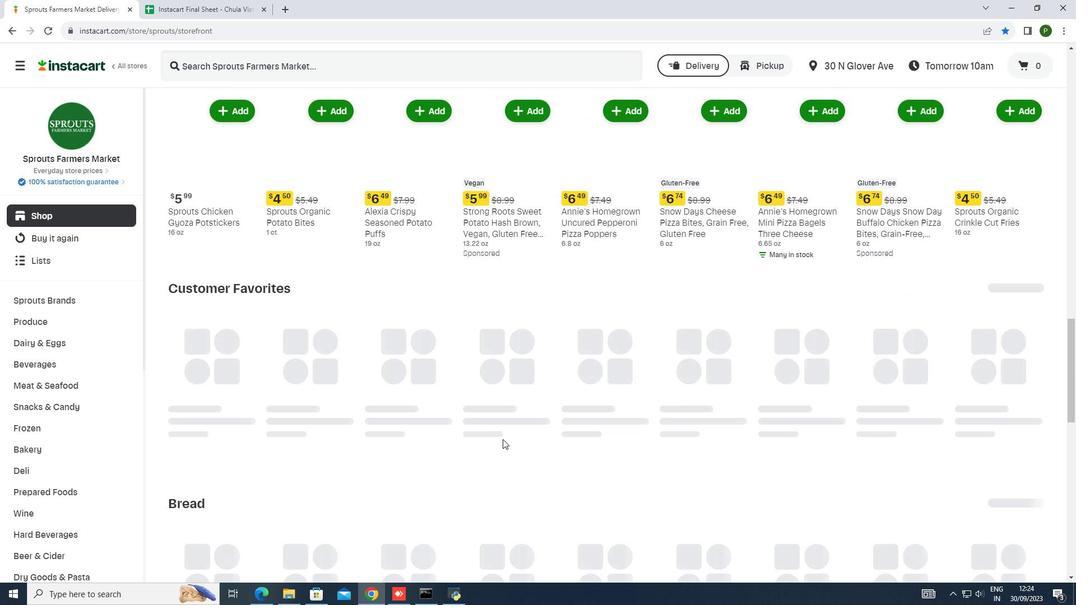 
Action: Mouse scrolled (502, 438) with delta (0, 0)
Screenshot: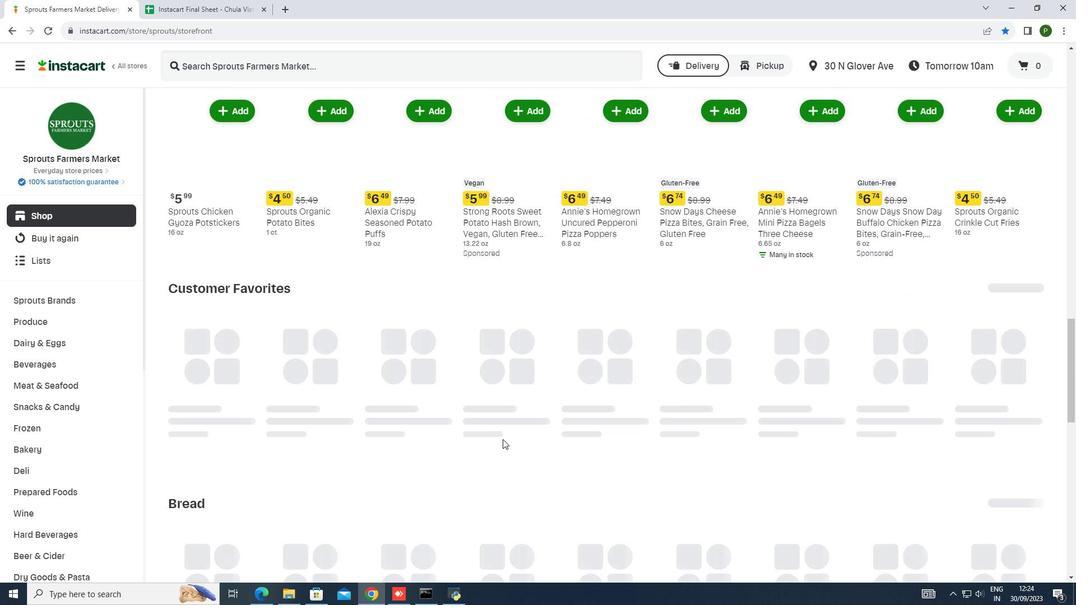 
Action: Mouse moved to (479, 423)
Screenshot: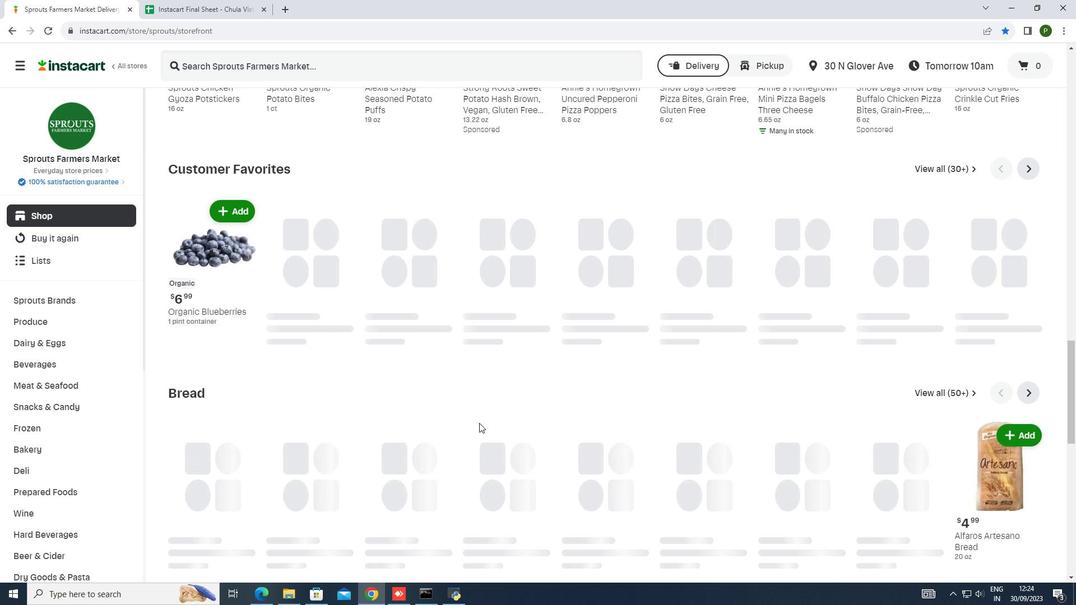 
Action: Mouse scrolled (479, 422) with delta (0, 0)
Screenshot: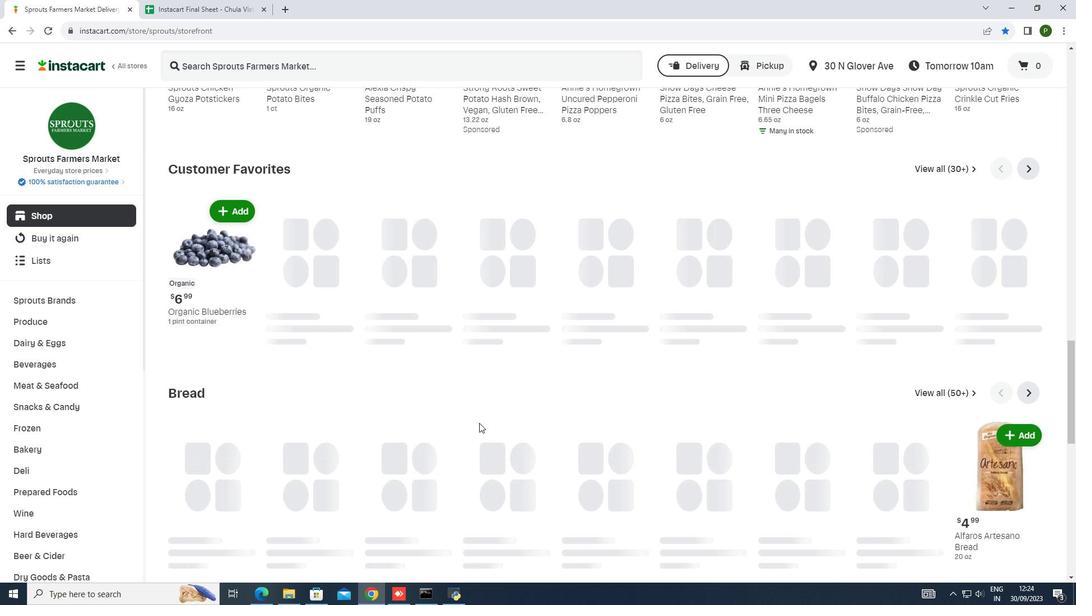
Action: Mouse moved to (479, 423)
Screenshot: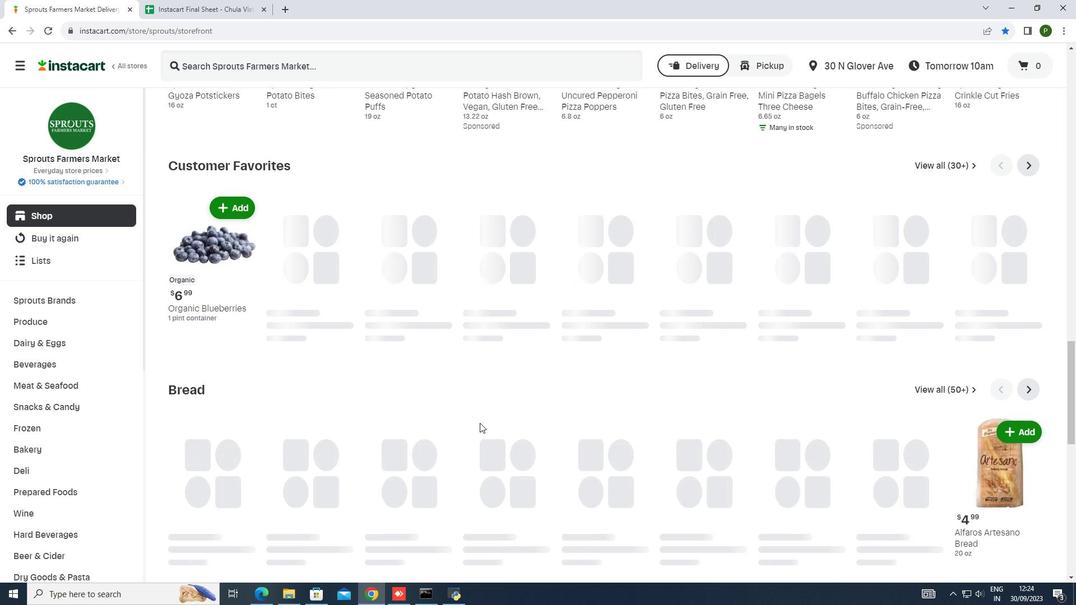 
Action: Mouse scrolled (479, 422) with delta (0, 0)
Screenshot: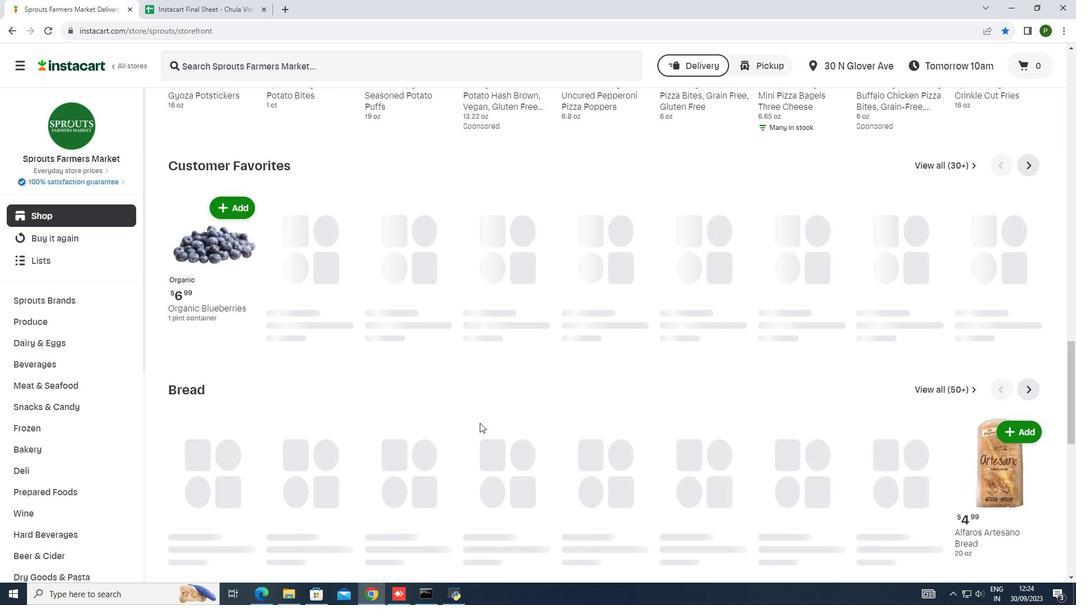 
Action: Mouse moved to (532, 437)
Screenshot: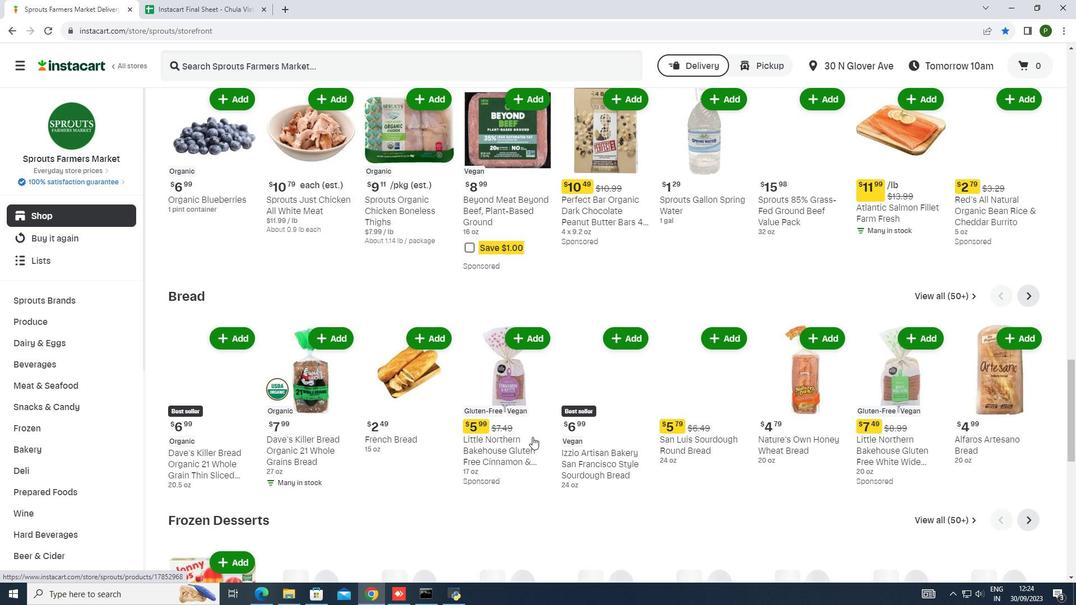 
Action: Mouse scrolled (532, 436) with delta (0, 0)
Screenshot: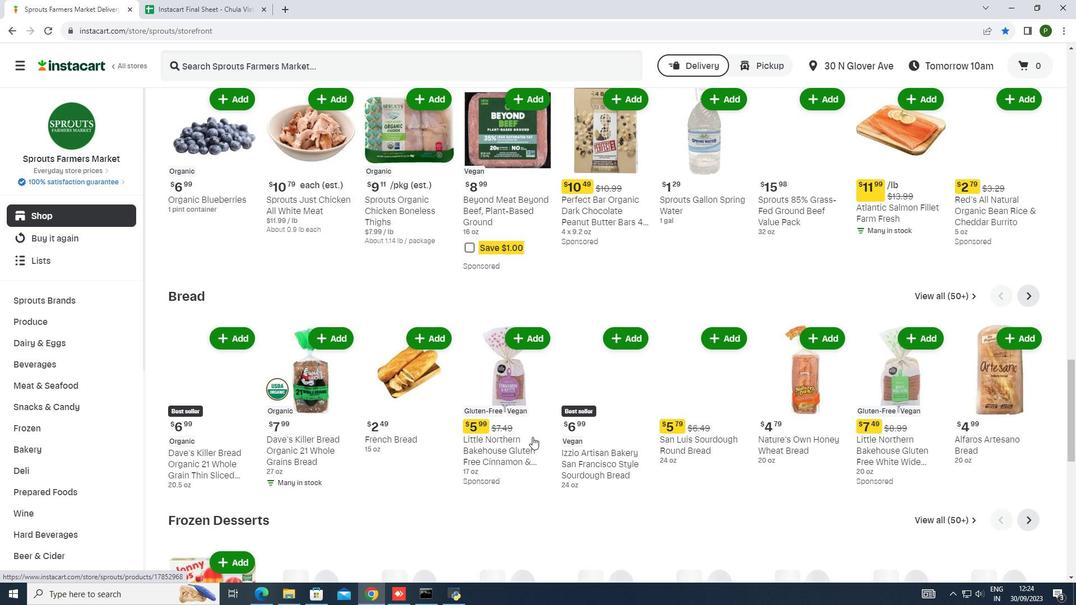
Action: Mouse scrolled (532, 436) with delta (0, 0)
Screenshot: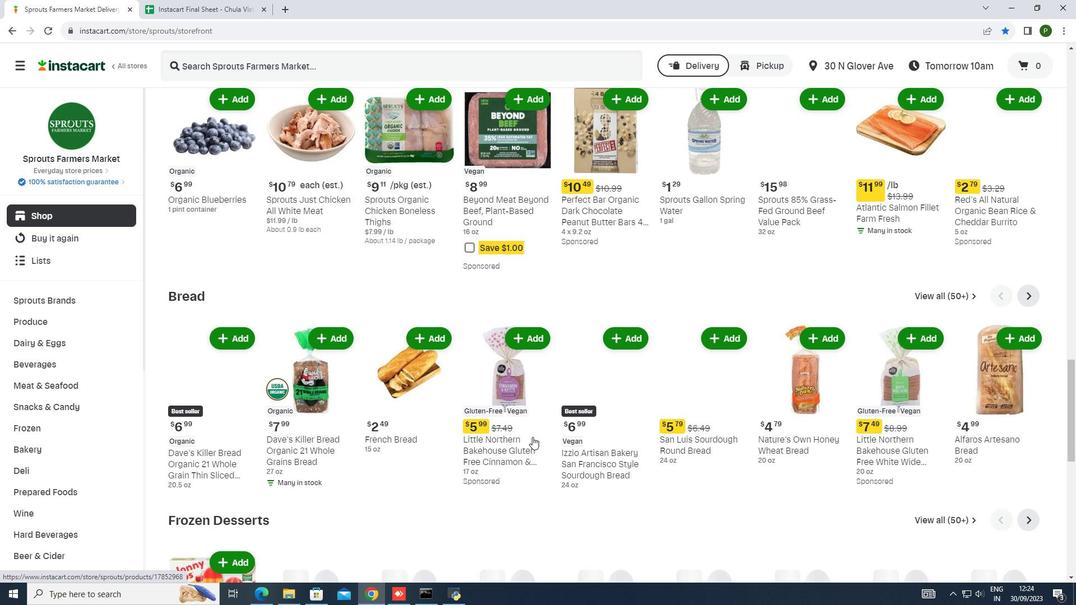 
Action: Mouse scrolled (532, 436) with delta (0, 0)
Screenshot: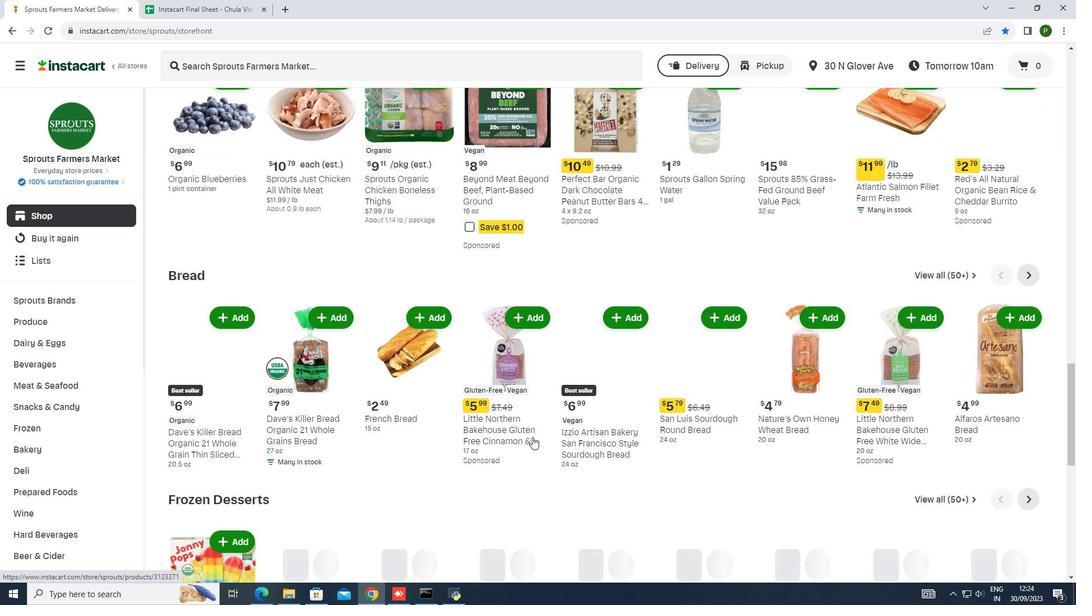 
Action: Mouse scrolled (532, 436) with delta (0, 0)
Screenshot: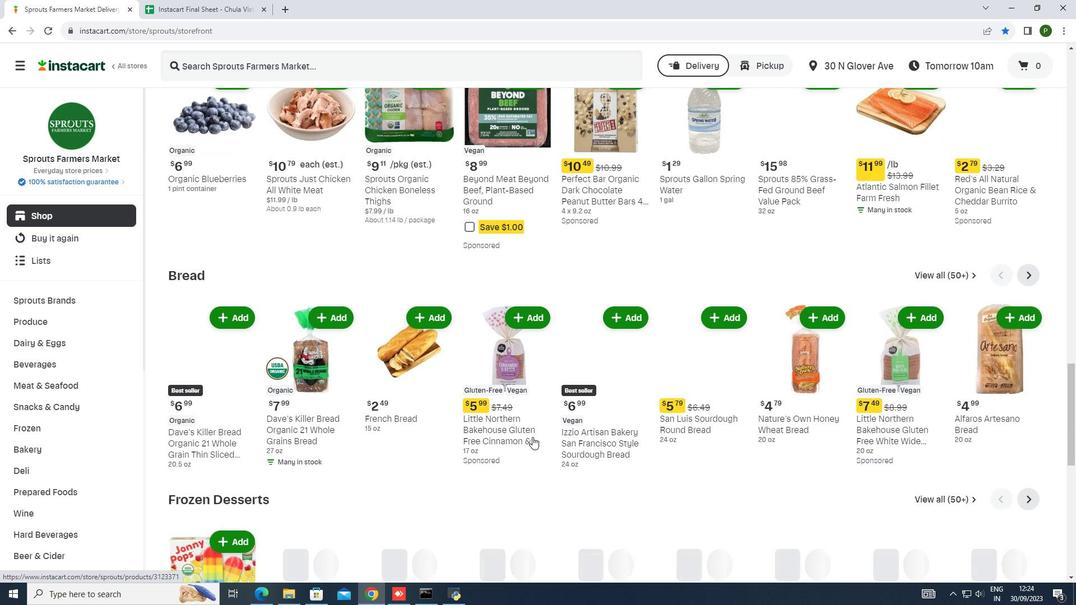 
Action: Mouse moved to (493, 423)
Screenshot: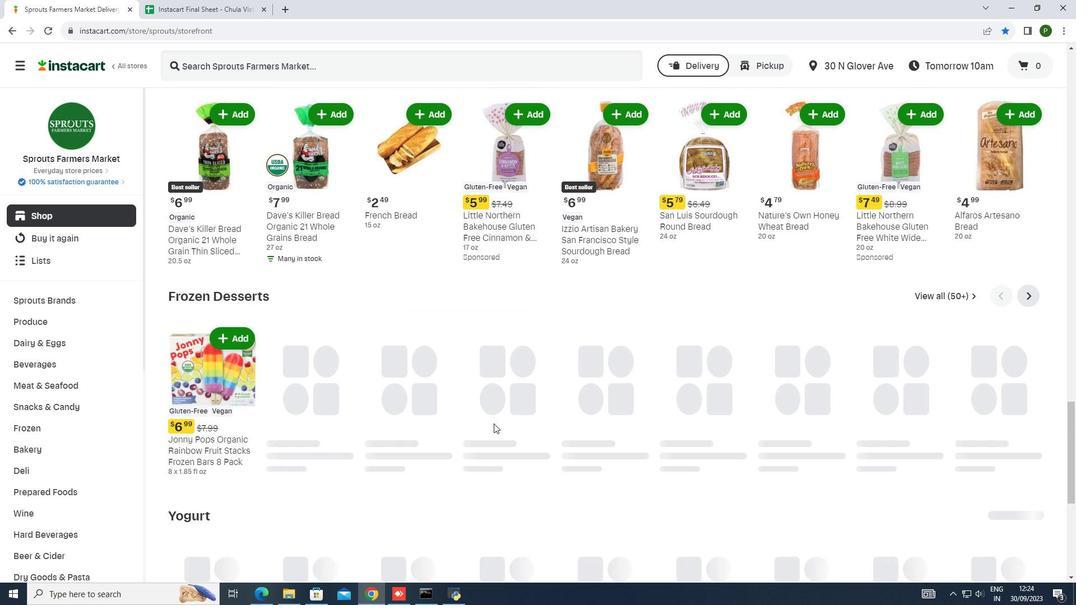 
Action: Mouse scrolled (493, 423) with delta (0, 0)
Screenshot: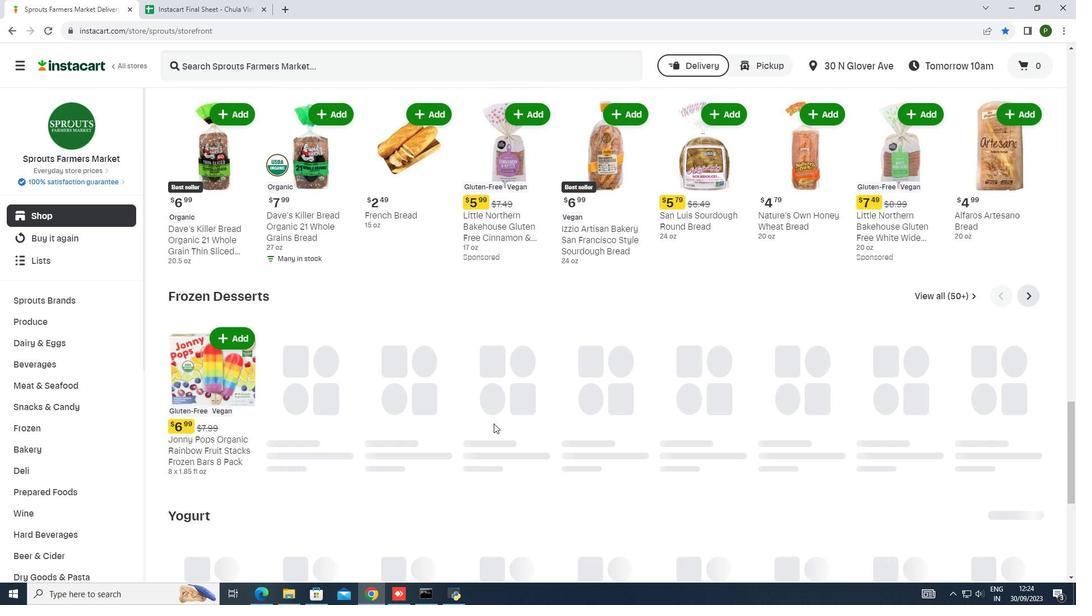 
Action: Mouse scrolled (493, 423) with delta (0, 0)
Screenshot: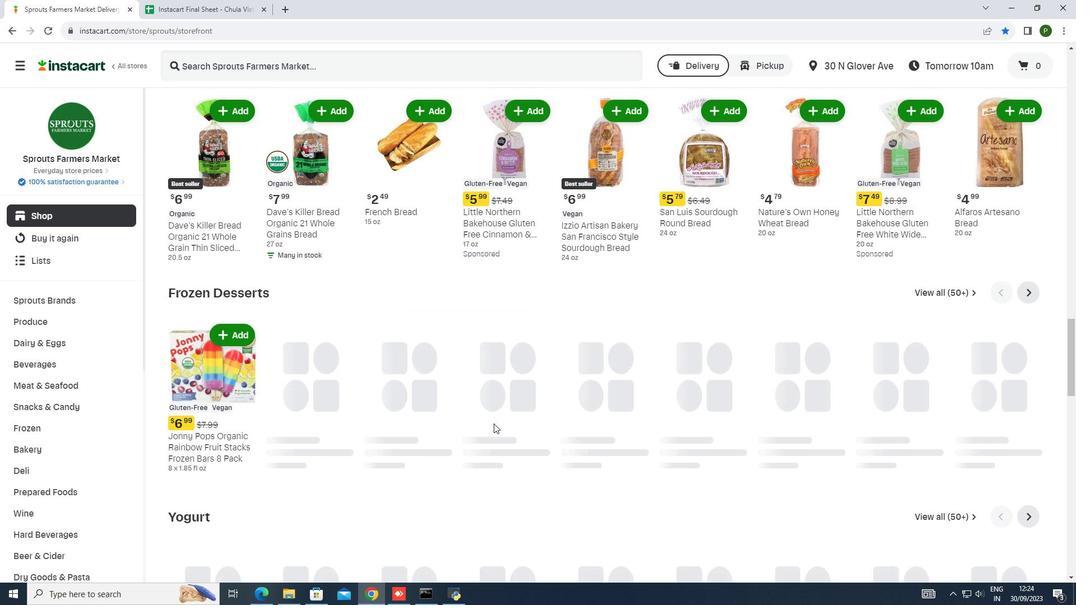 
Action: Mouse scrolled (493, 423) with delta (0, 0)
Screenshot: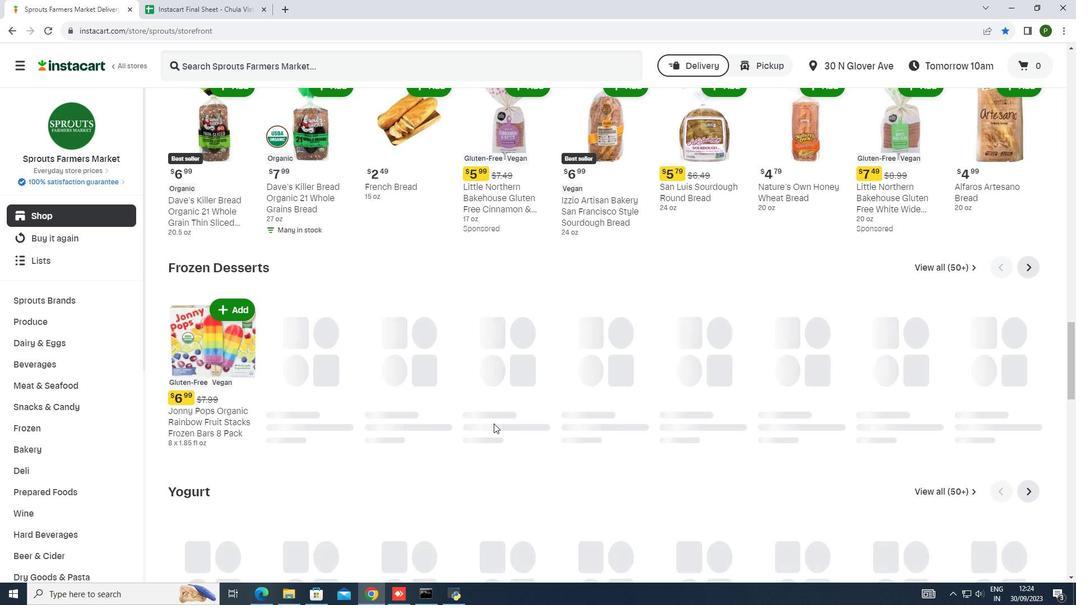 
Action: Mouse moved to (364, 433)
Screenshot: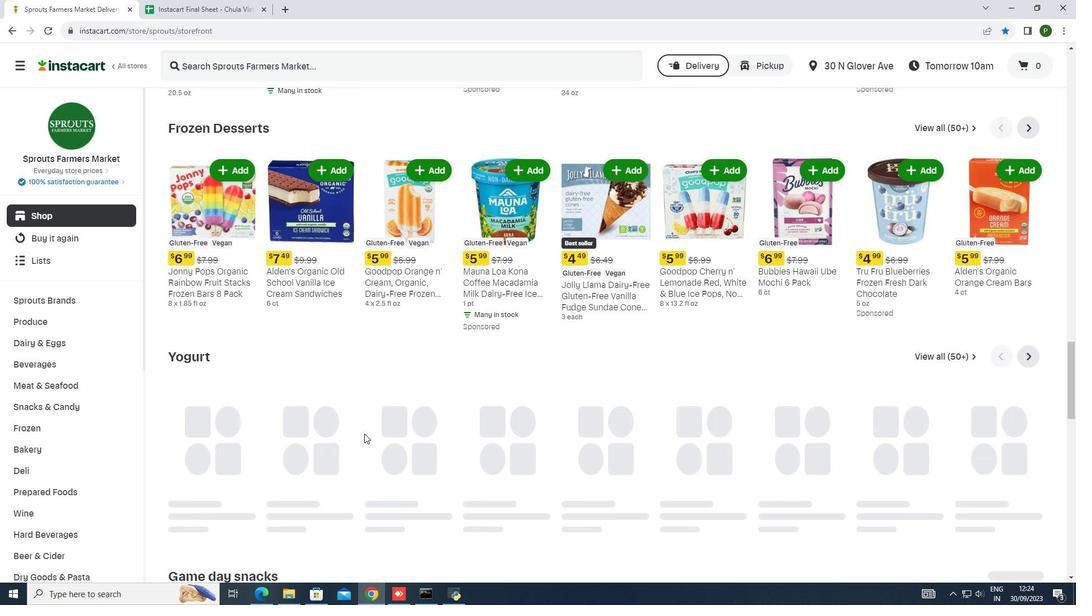 
Action: Mouse scrolled (364, 433) with delta (0, 0)
Screenshot: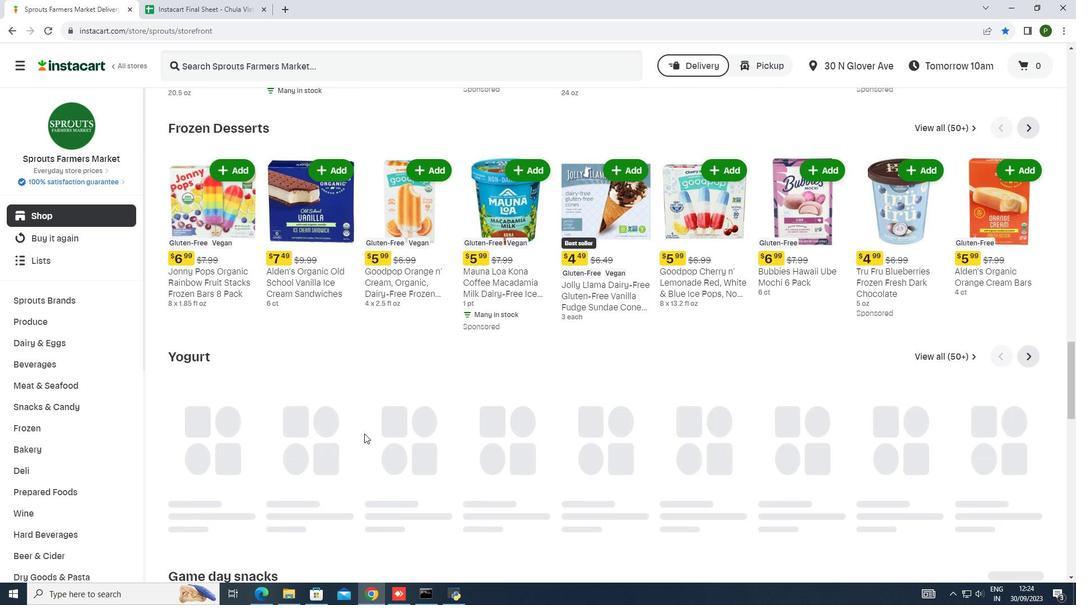 
Action: Mouse scrolled (364, 433) with delta (0, 0)
Screenshot: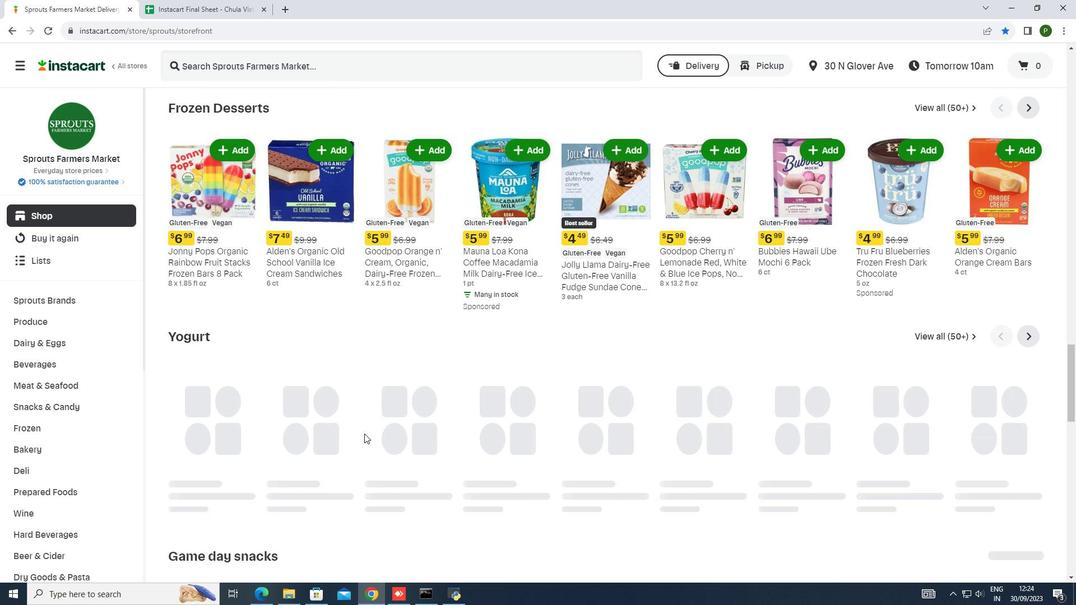 
Action: Mouse scrolled (364, 433) with delta (0, 0)
Screenshot: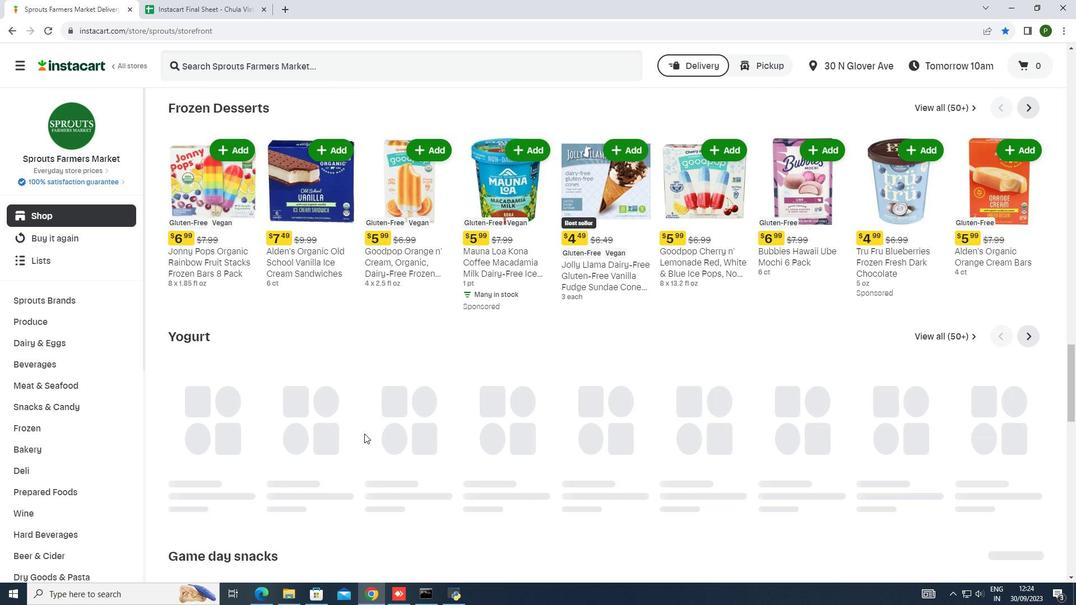 
Action: Mouse scrolled (364, 433) with delta (0, 0)
Screenshot: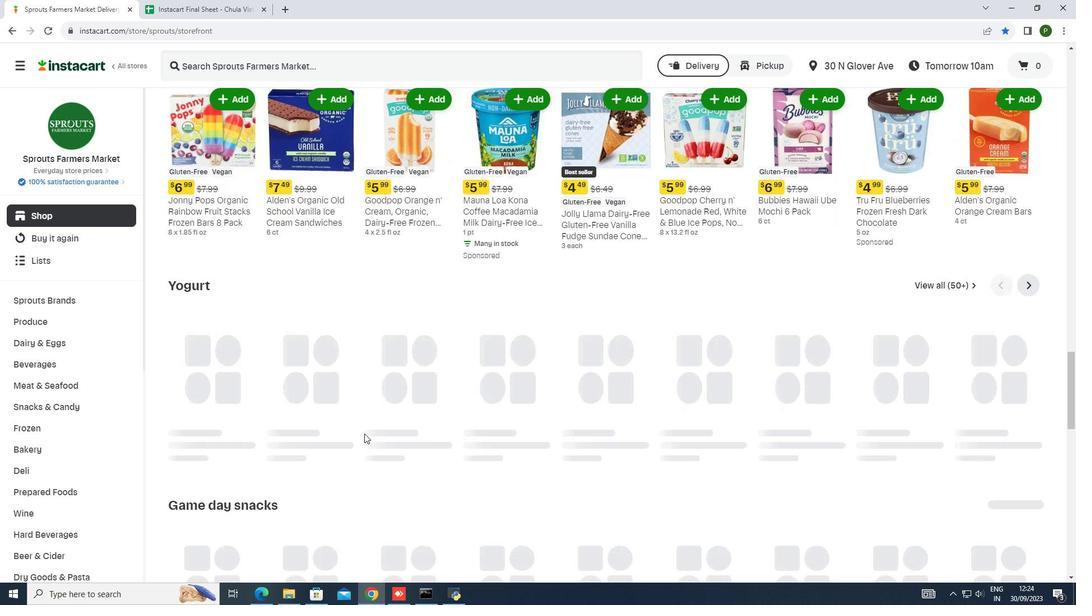 
Action: Mouse moved to (462, 419)
Screenshot: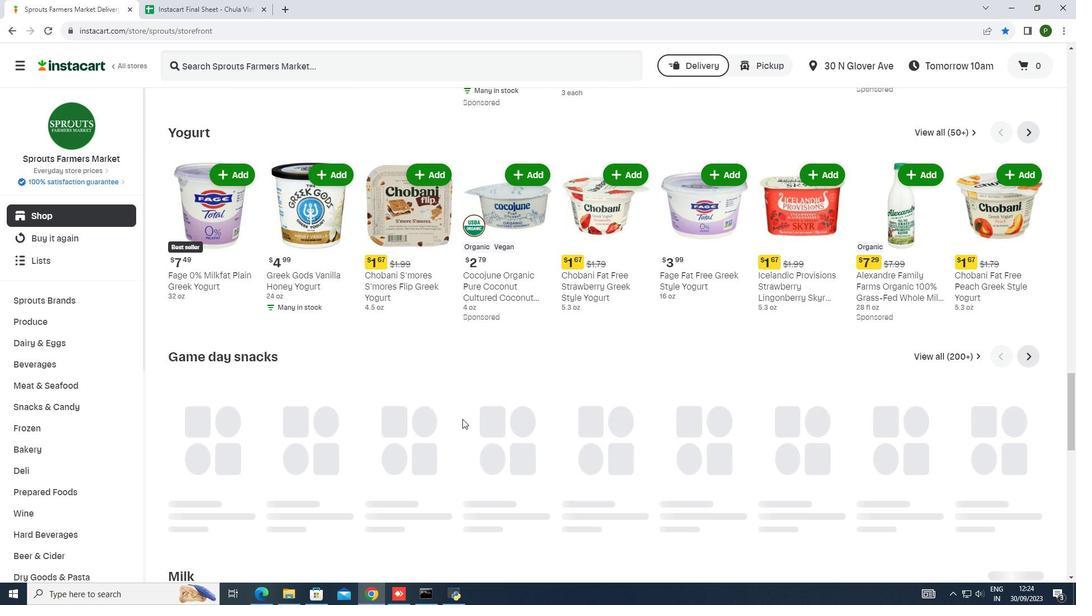 
Action: Mouse scrolled (462, 418) with delta (0, 0)
Screenshot: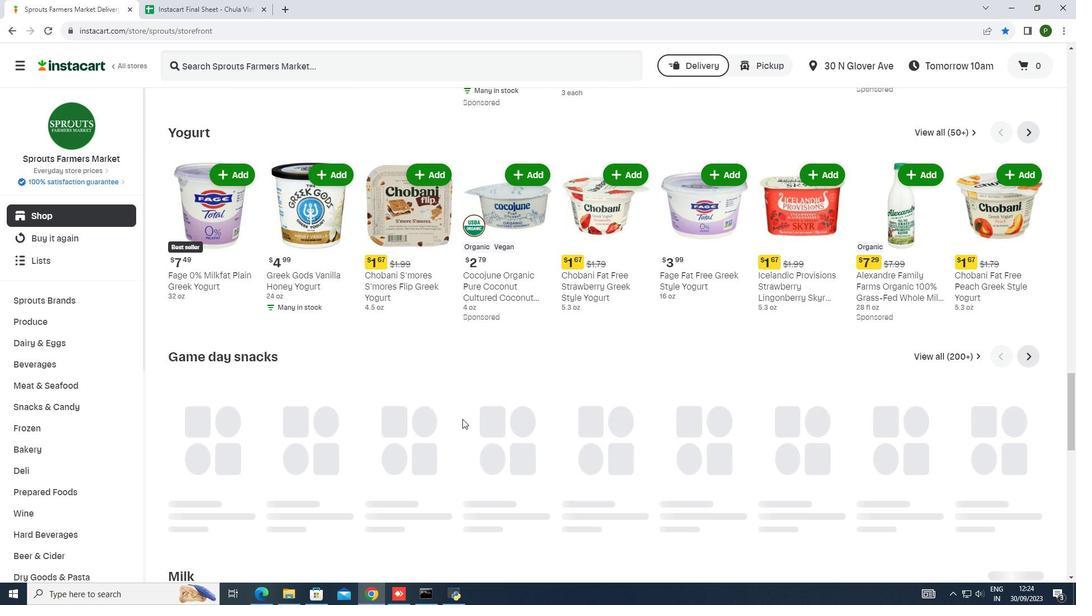 
Action: Mouse moved to (462, 419)
Screenshot: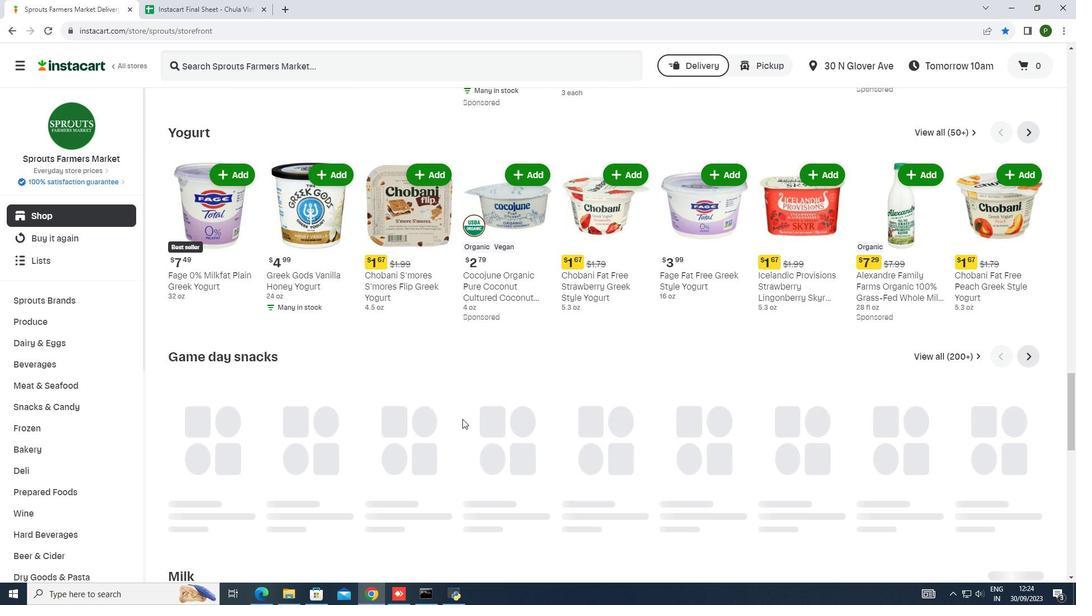 
Action: Mouse scrolled (462, 418) with delta (0, 0)
Screenshot: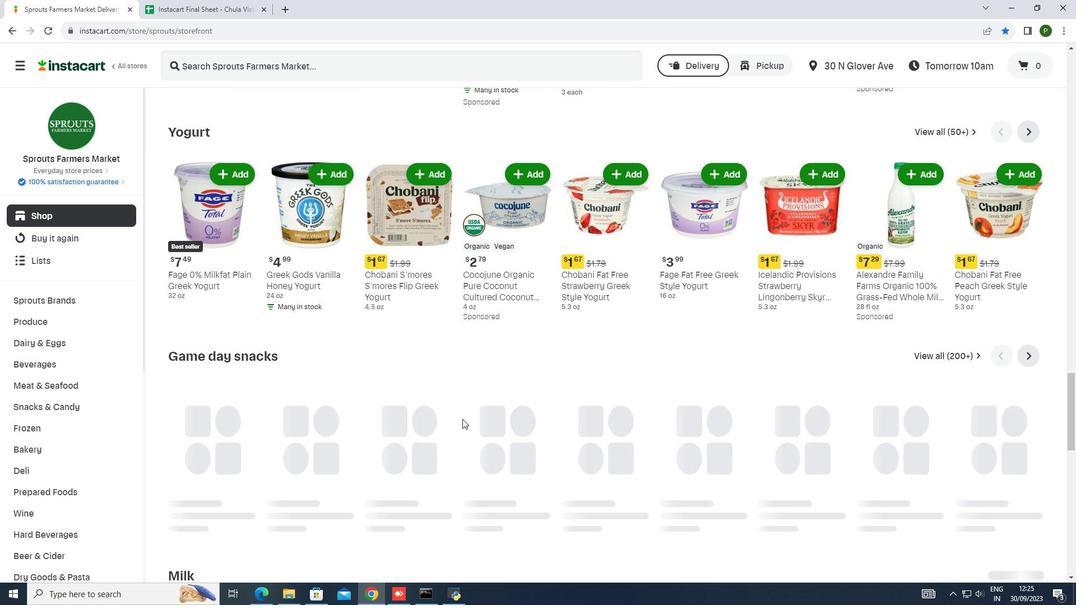 
Action: Mouse moved to (461, 419)
Screenshot: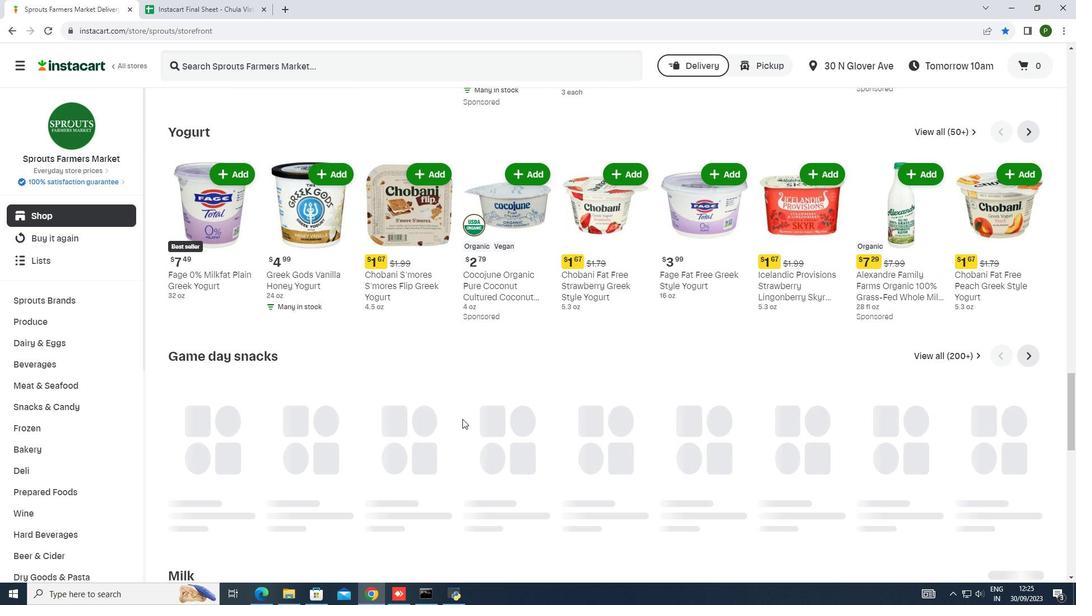 
Action: Mouse scrolled (461, 418) with delta (0, 0)
Screenshot: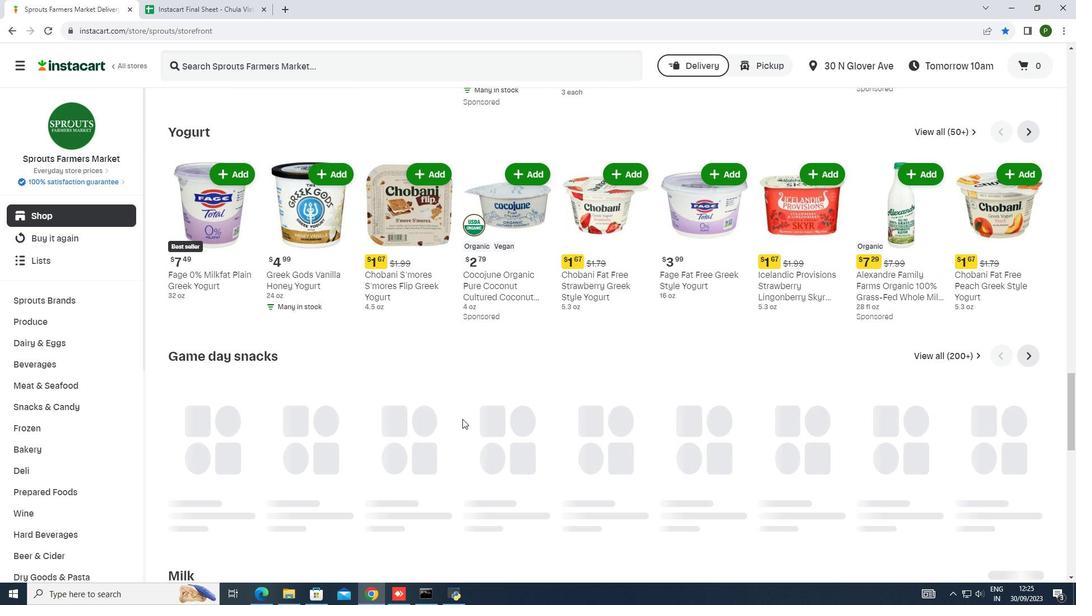 
Action: Mouse moved to (456, 418)
Screenshot: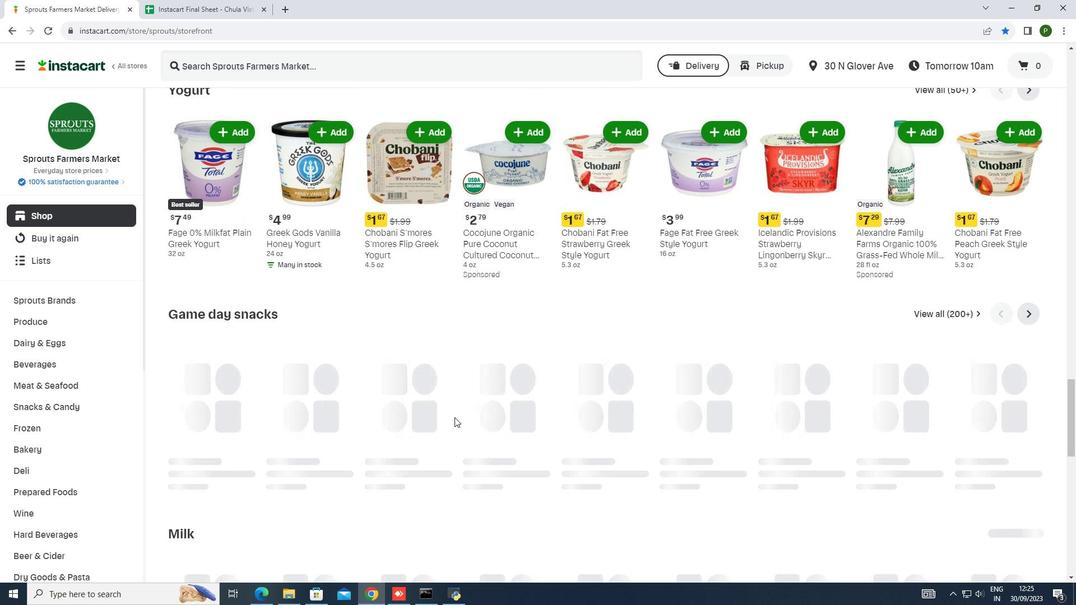 
Action: Mouse scrolled (456, 418) with delta (0, 0)
Screenshot: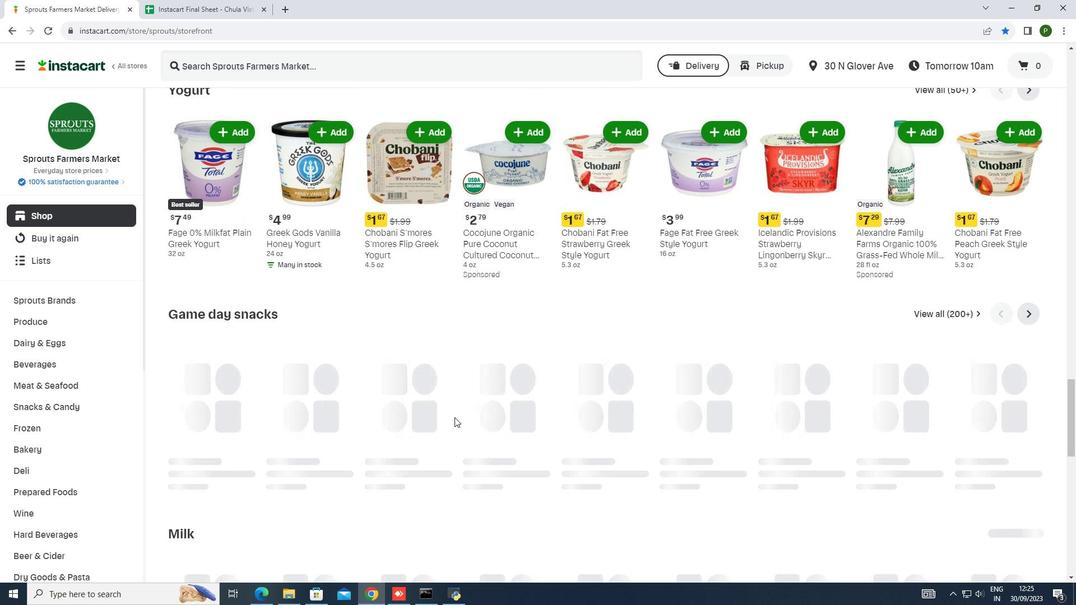 
Action: Mouse moved to (447, 404)
Screenshot: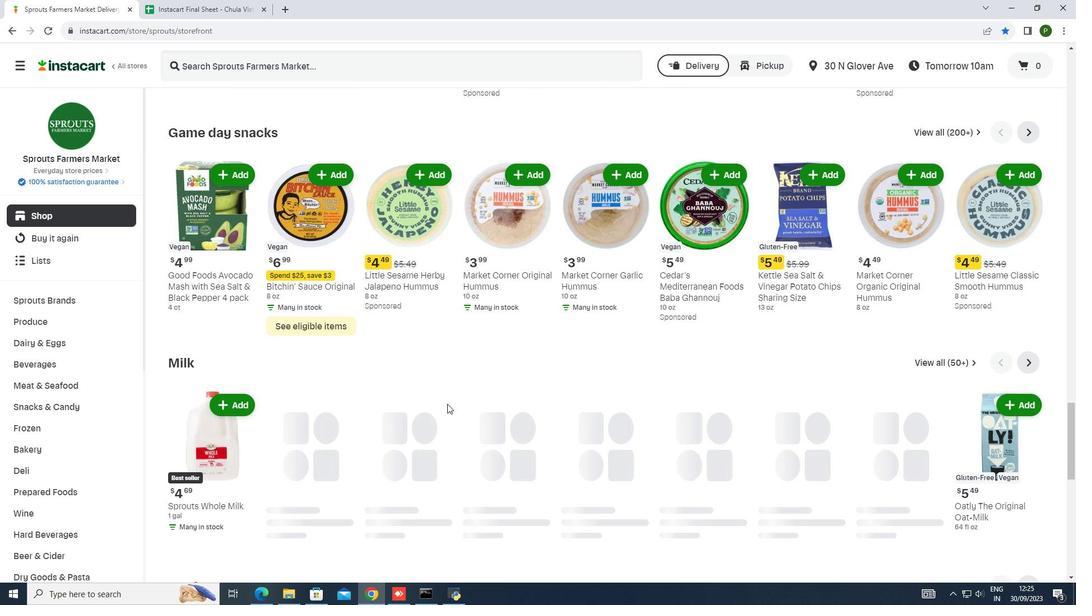 
Action: Mouse scrolled (447, 403) with delta (0, 0)
Screenshot: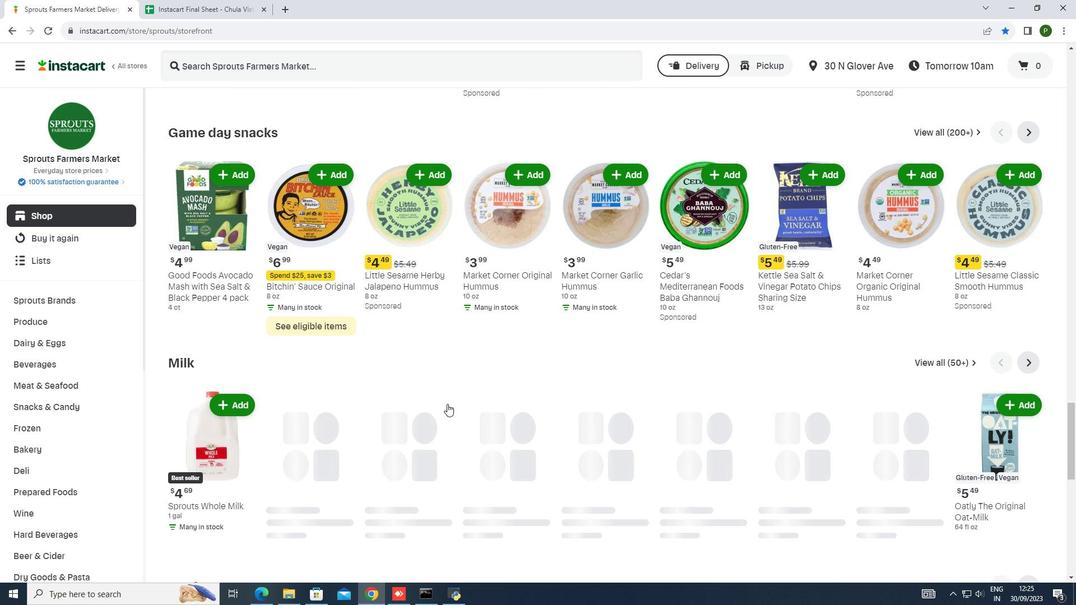 
Action: Mouse scrolled (447, 403) with delta (0, 0)
Screenshot: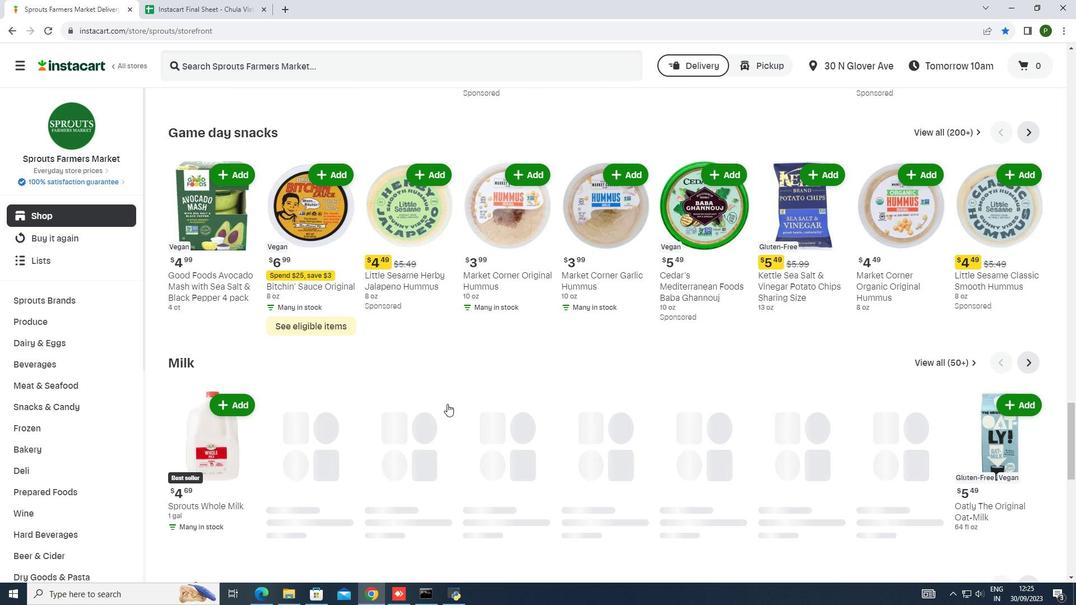 
Action: Mouse scrolled (447, 403) with delta (0, 0)
Screenshot: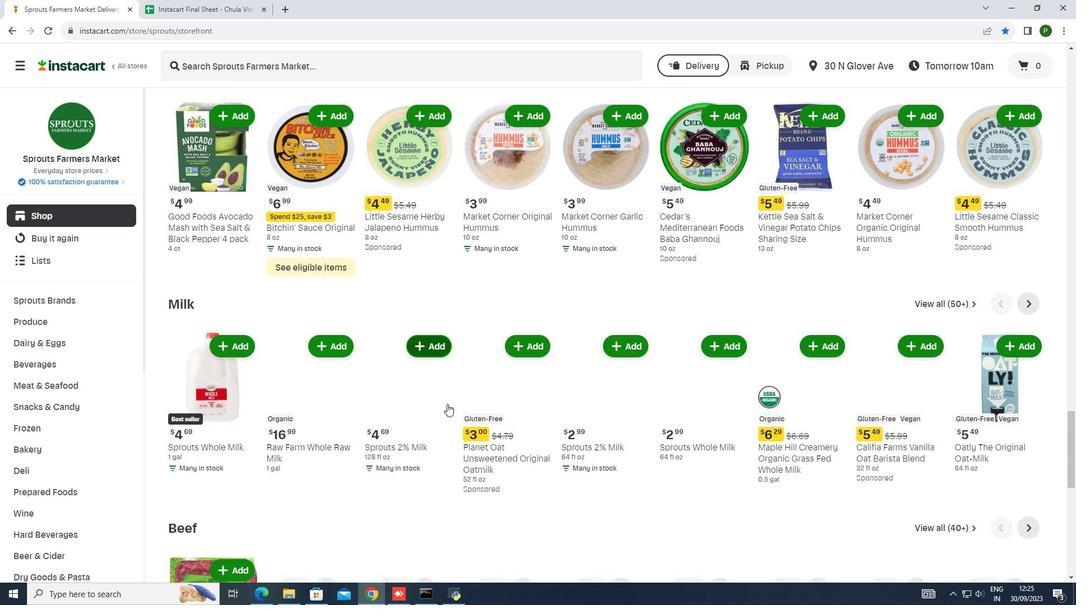 
Action: Mouse moved to (460, 400)
Screenshot: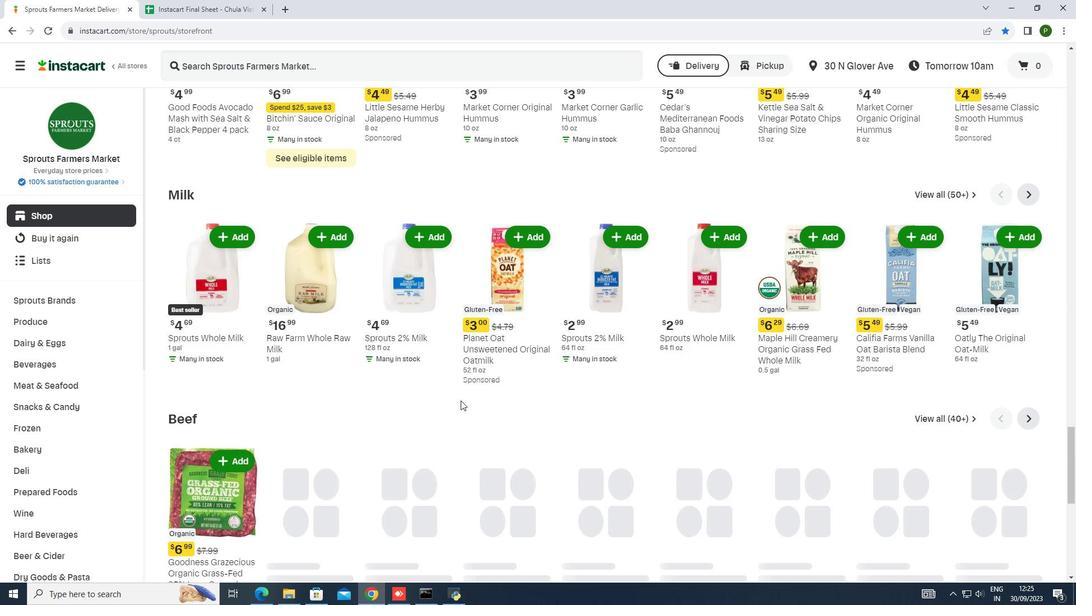 
Action: Mouse scrolled (460, 400) with delta (0, 0)
Screenshot: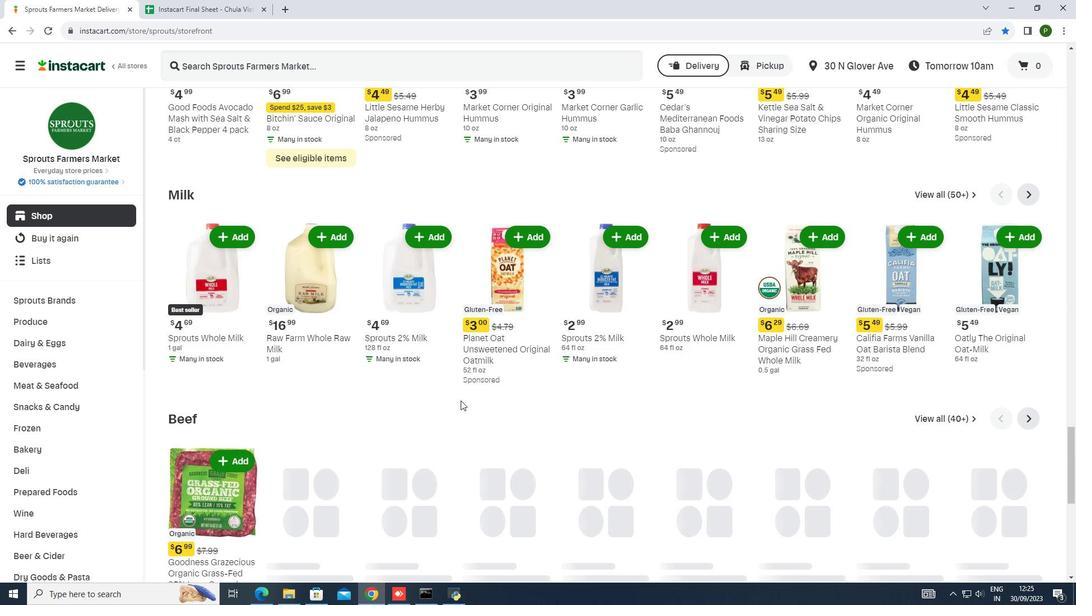
Action: Mouse moved to (460, 401)
Screenshot: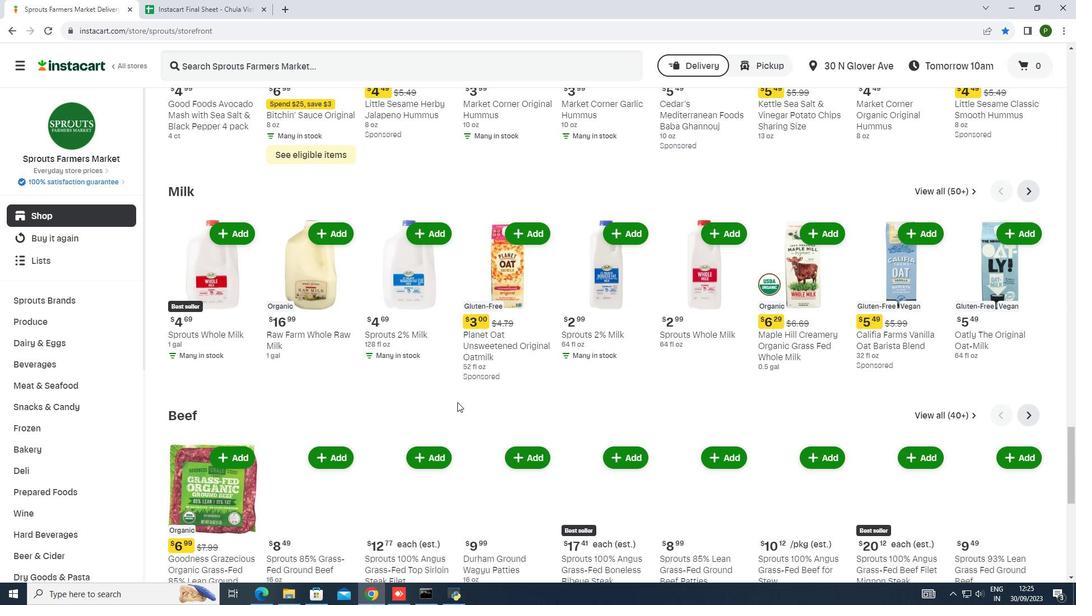 
Action: Mouse scrolled (460, 400) with delta (0, 0)
Screenshot: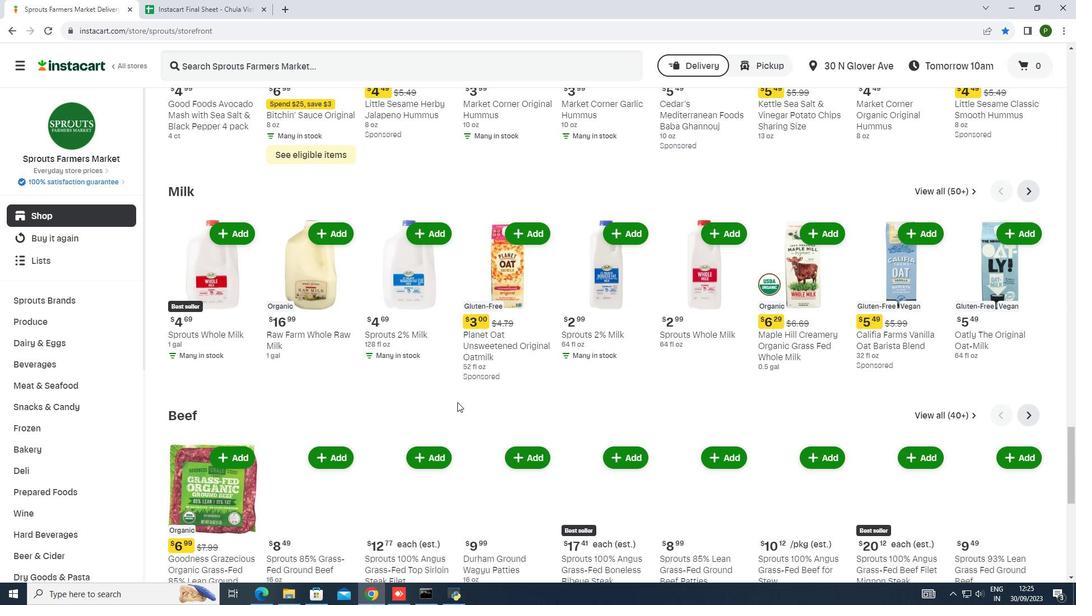 
Action: Mouse moved to (455, 402)
Screenshot: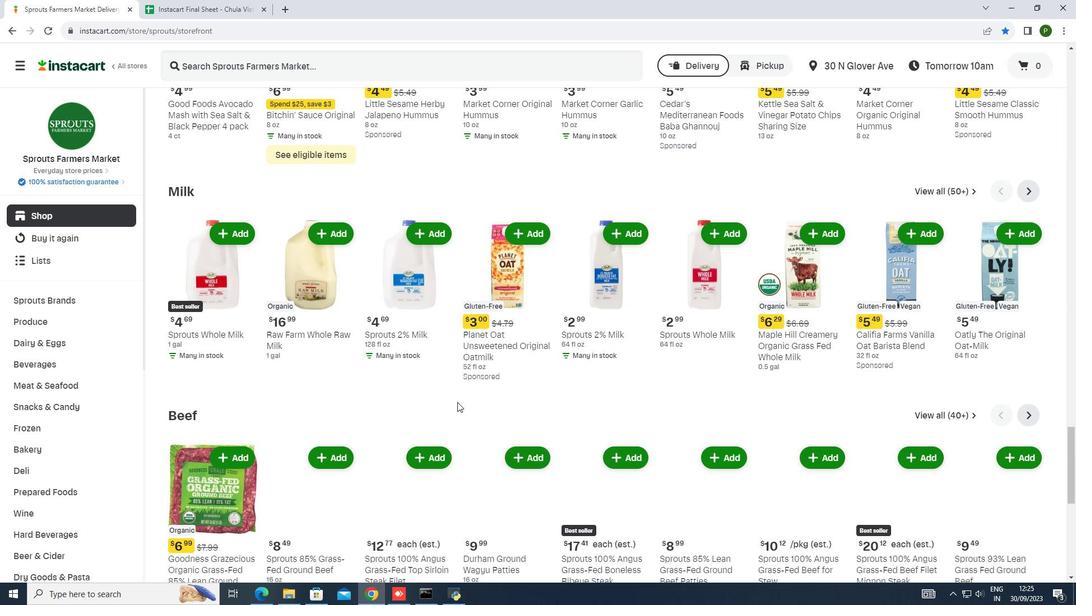 
Action: Mouse scrolled (455, 402) with delta (0, 0)
Screenshot: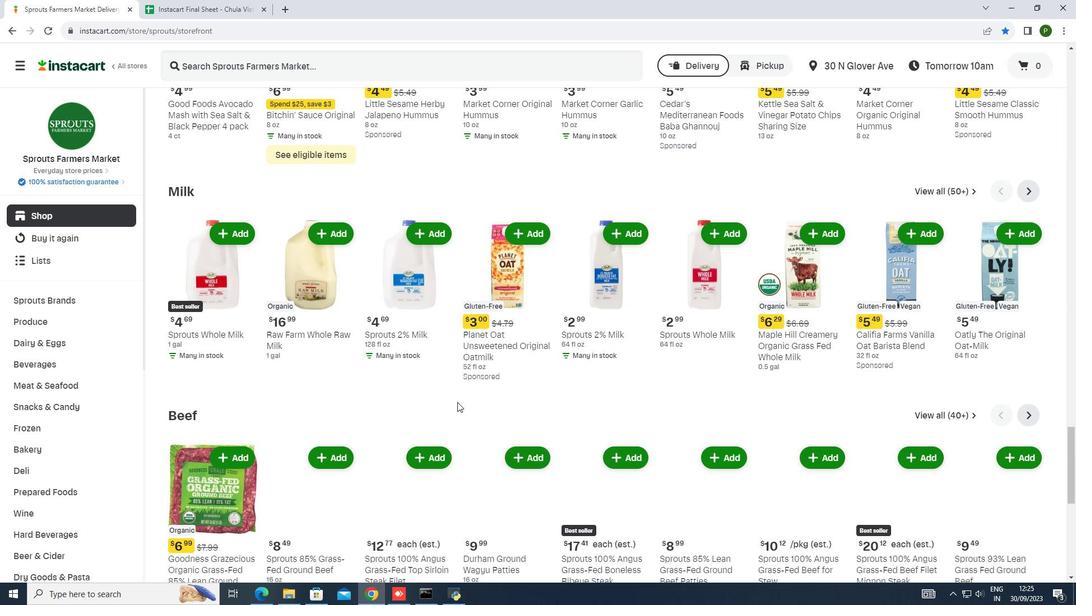 
Action: Mouse moved to (452, 402)
Screenshot: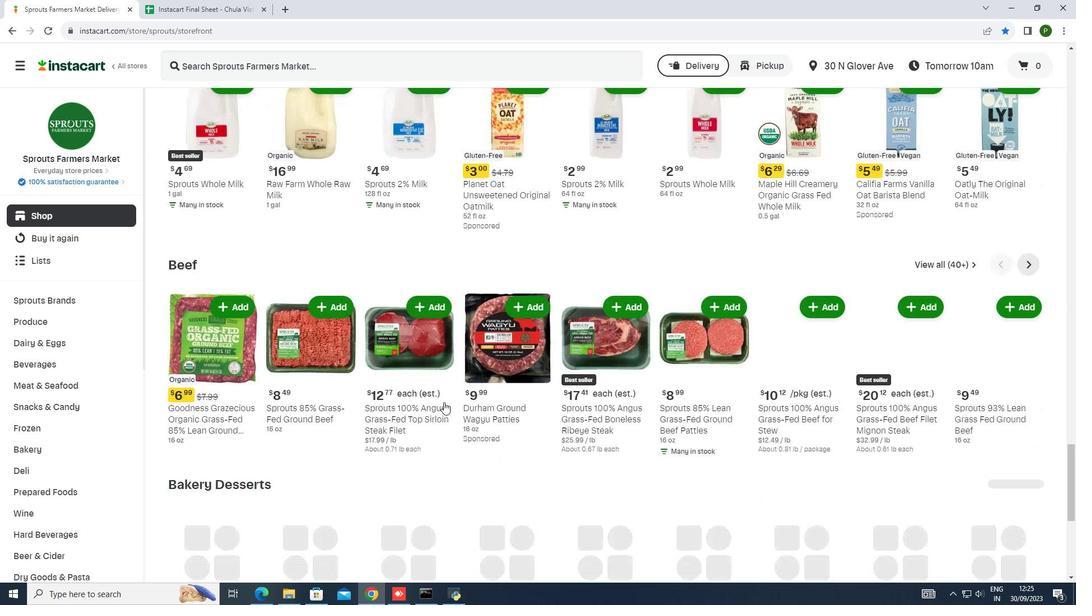 
Action: Mouse scrolled (452, 402) with delta (0, 0)
Screenshot: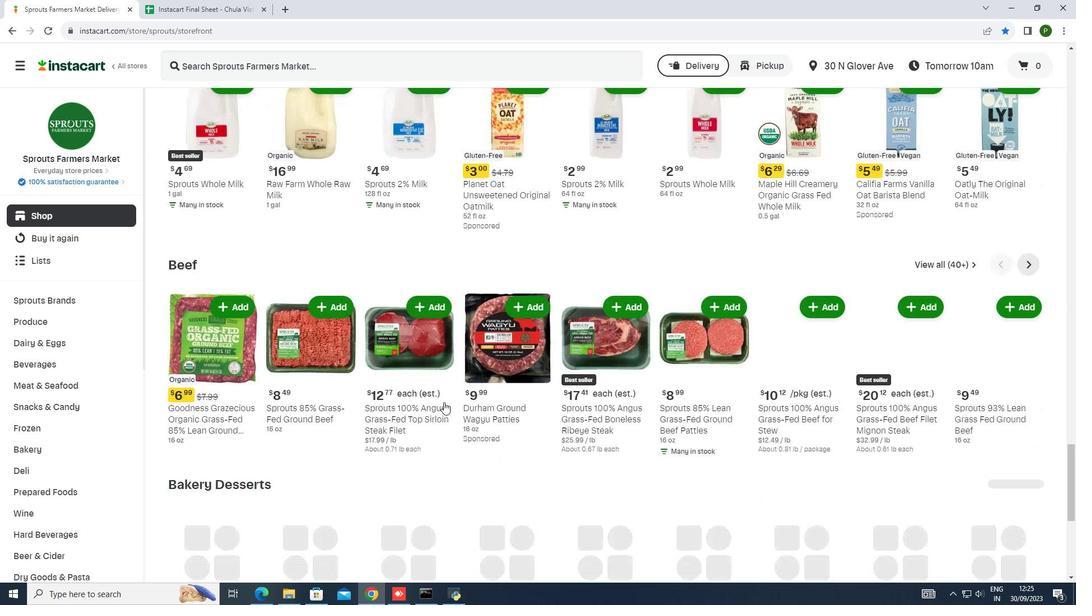 
Action: Mouse moved to (394, 404)
Screenshot: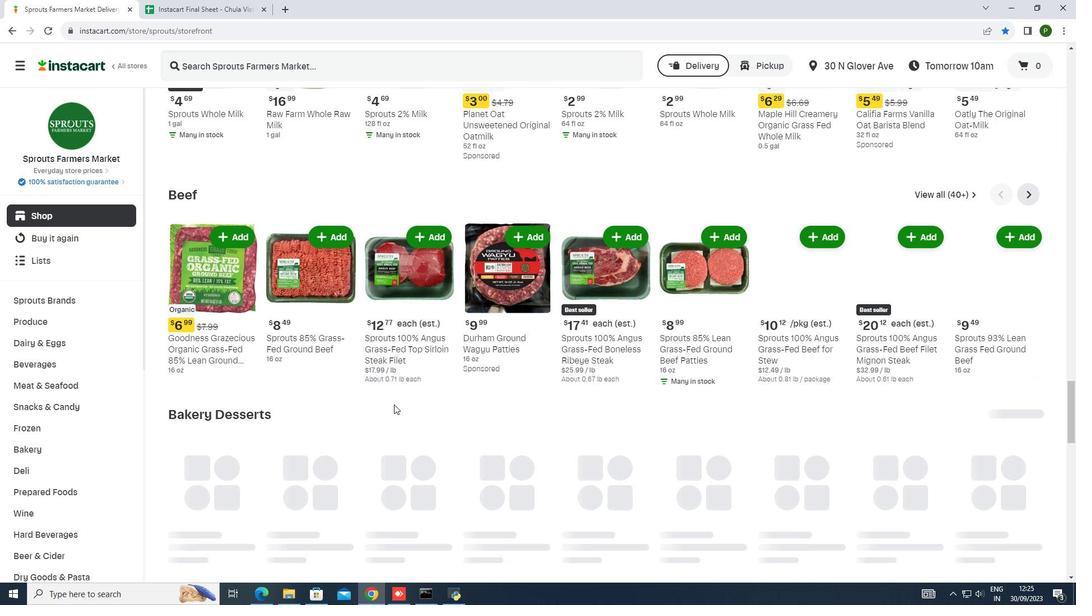 
Action: Mouse scrolled (394, 404) with delta (0, 0)
Screenshot: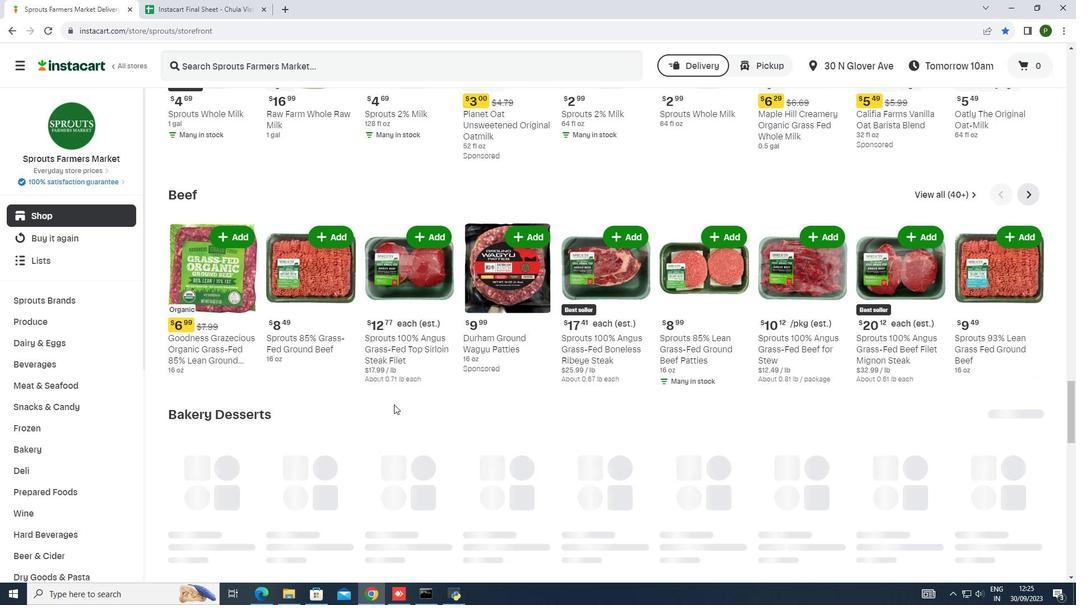 
Action: Mouse moved to (924, 361)
Screenshot: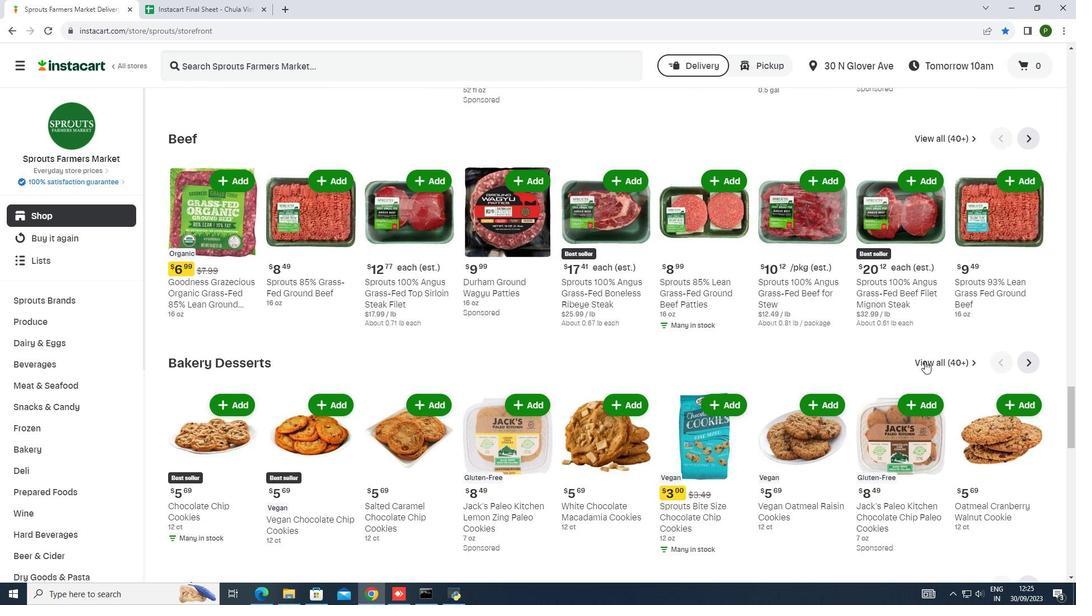 
Action: Mouse pressed left at (924, 361)
Screenshot: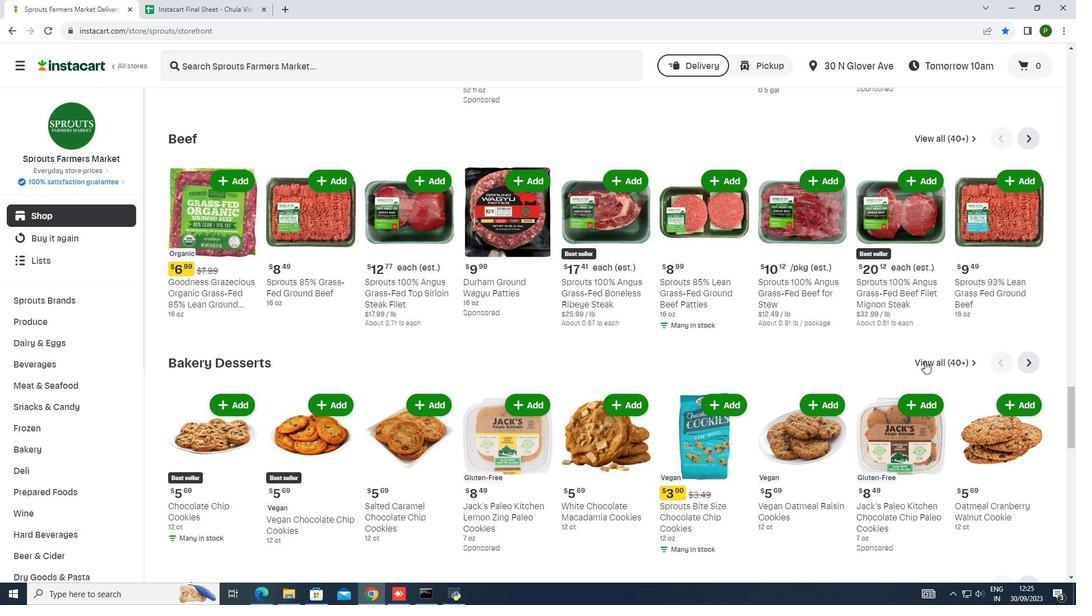 
Action: Mouse moved to (872, 322)
Screenshot: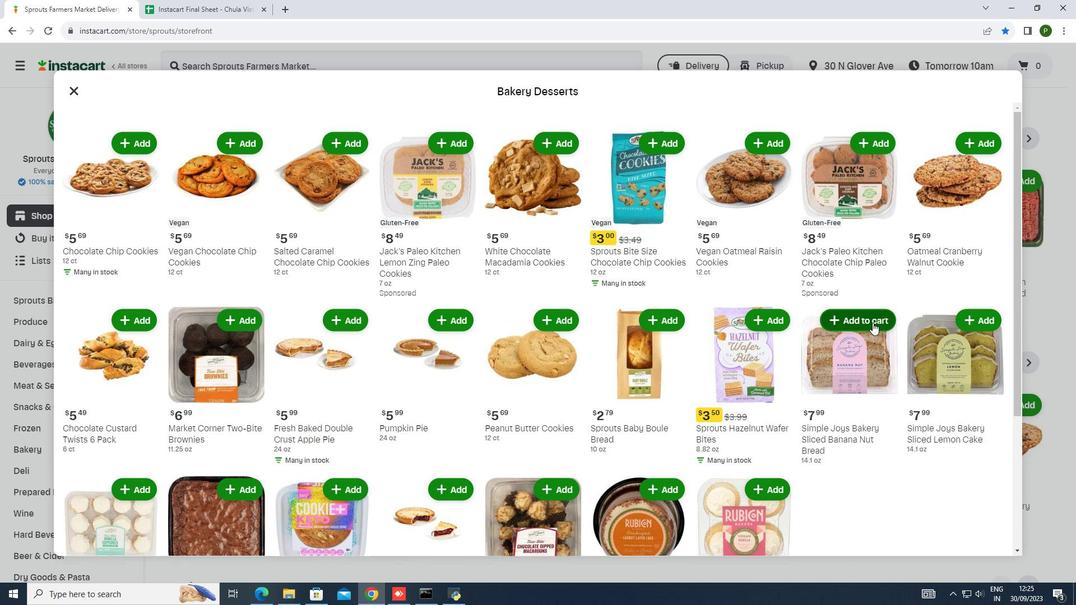 
Action: Mouse pressed left at (872, 322)
Screenshot: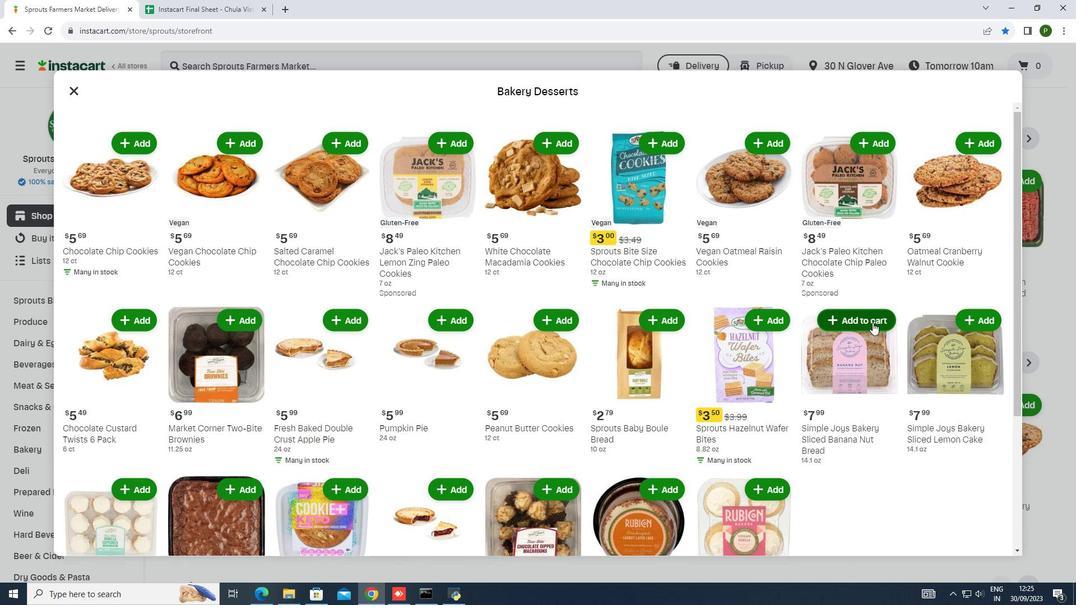 
Action: Mouse moved to (870, 322)
Screenshot: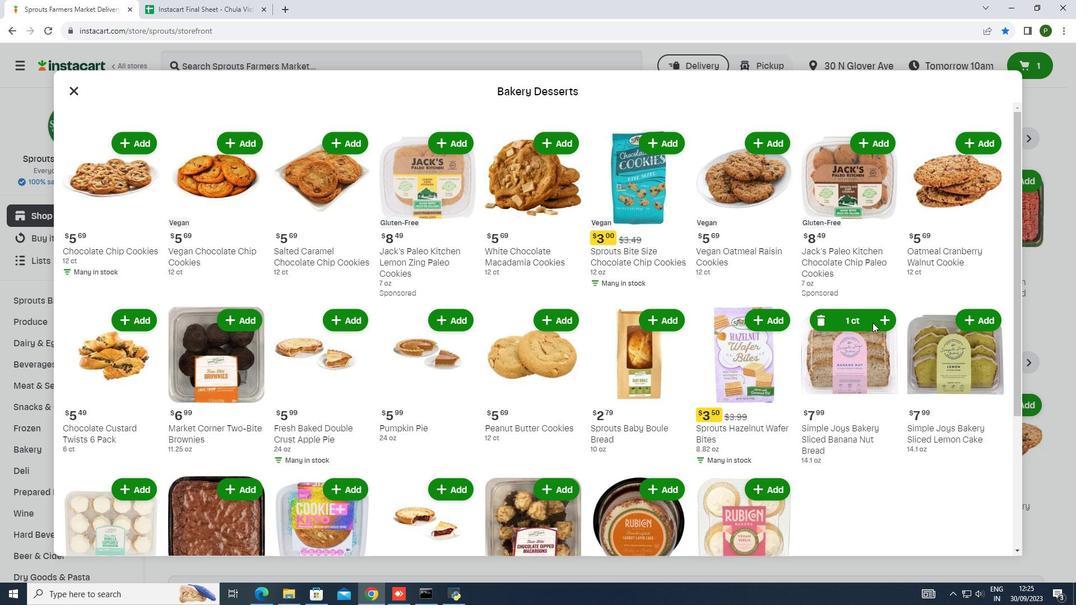 
